 Task: Schedule a meeting with the financial advisor.
Action: Mouse moved to (50, 95)
Screenshot: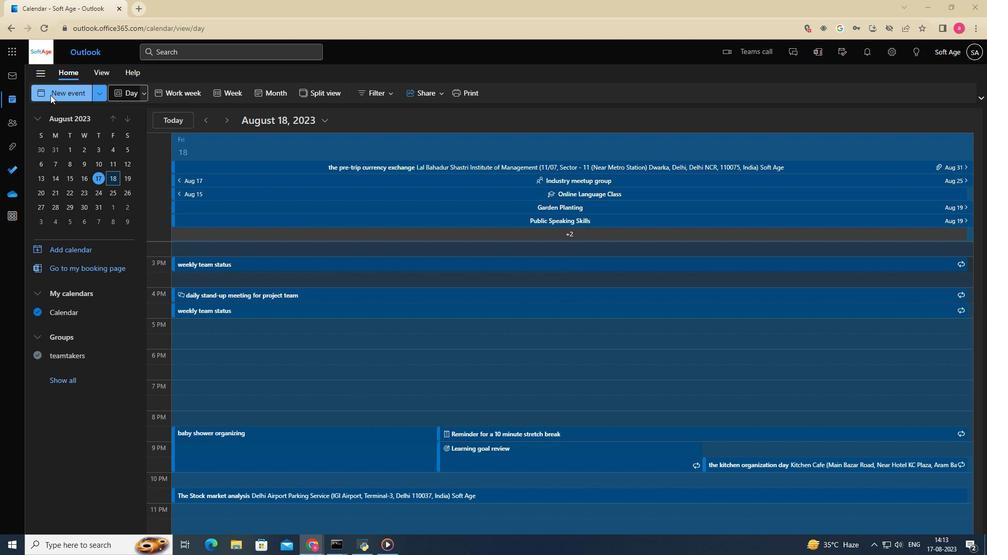 
Action: Mouse pressed left at (50, 95)
Screenshot: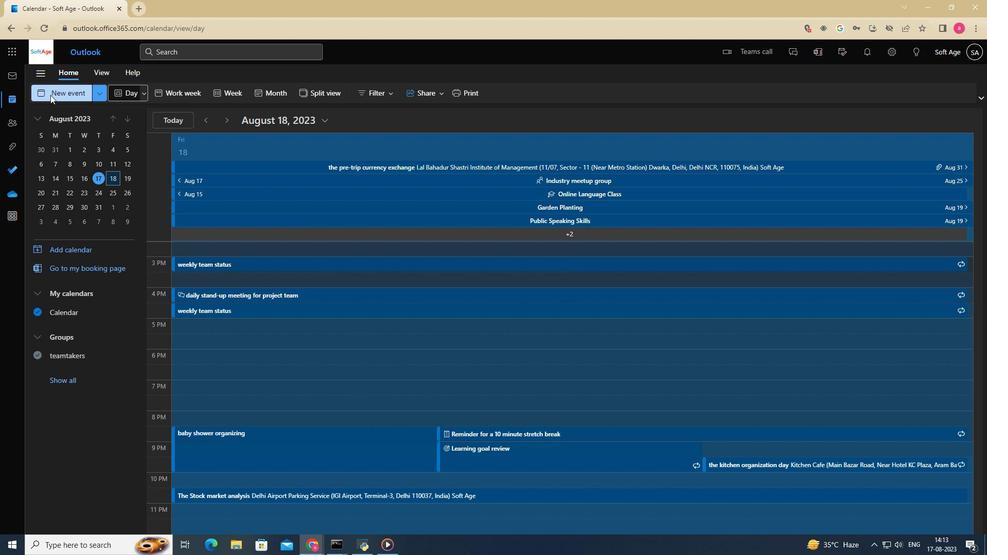 
Action: Mouse moved to (270, 160)
Screenshot: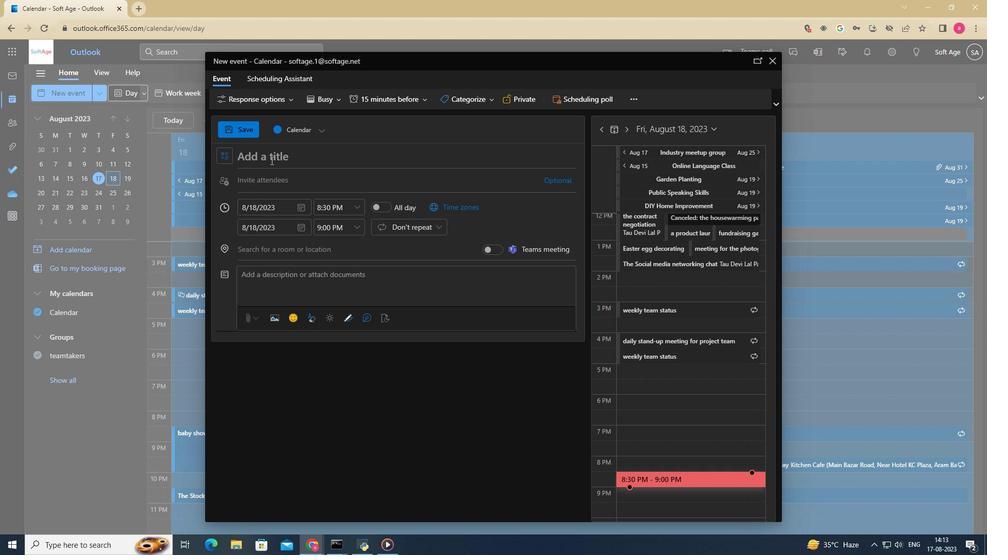 
Action: Mouse pressed left at (270, 160)
Screenshot: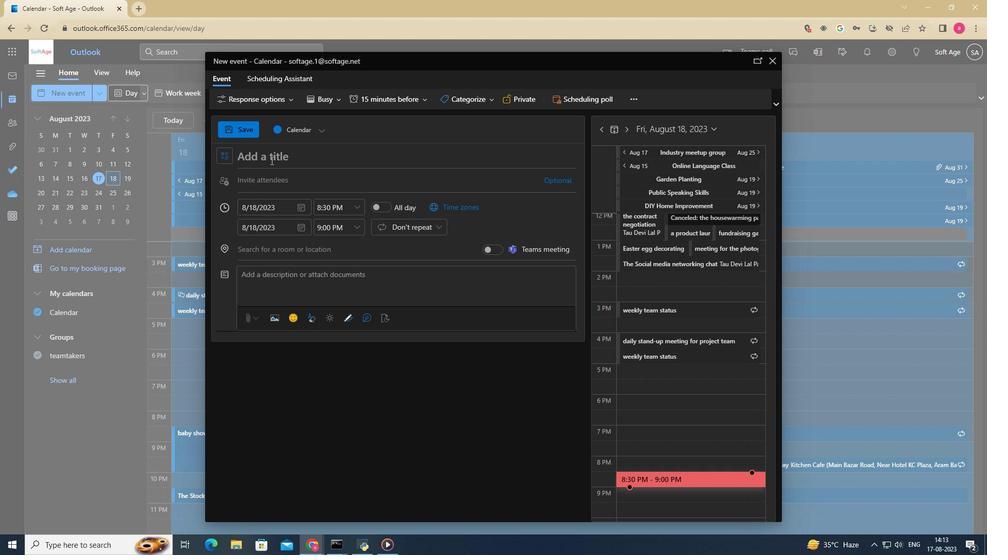 
Action: Mouse moved to (191, 137)
Screenshot: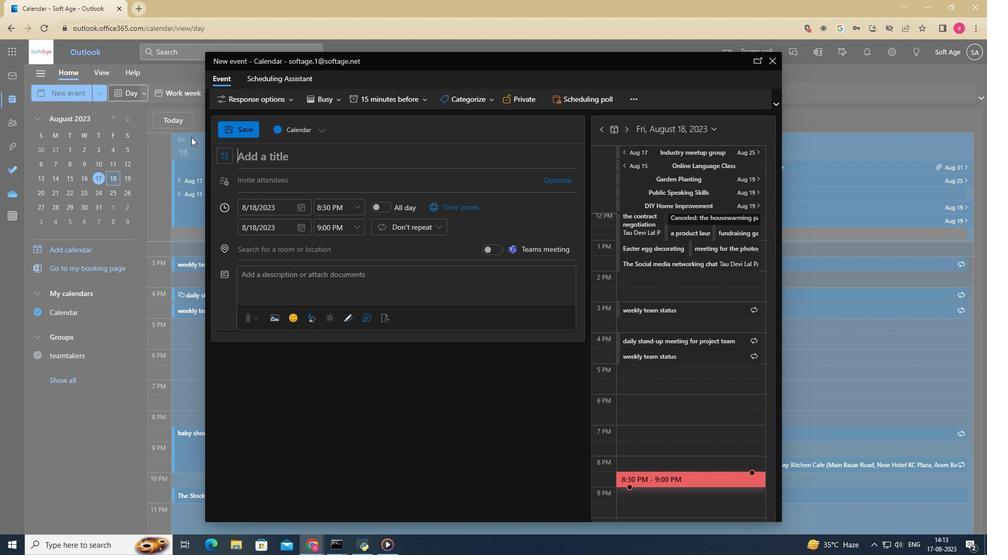 
Action: Key pressed a<Key.space>meeting<Key.space>with<Key.space>the<Key.space>financial<Key.space>advisor
Screenshot: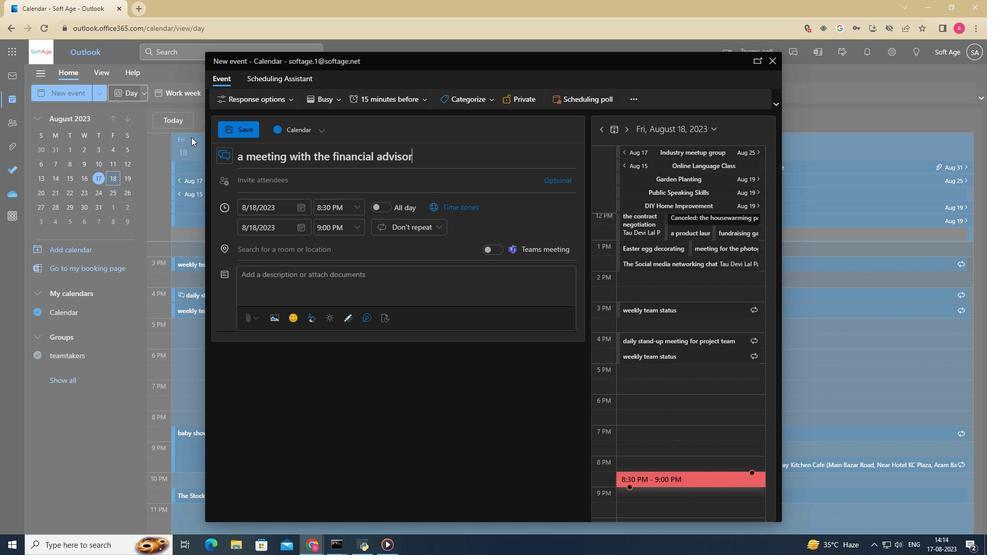 
Action: Mouse moved to (359, 97)
Screenshot: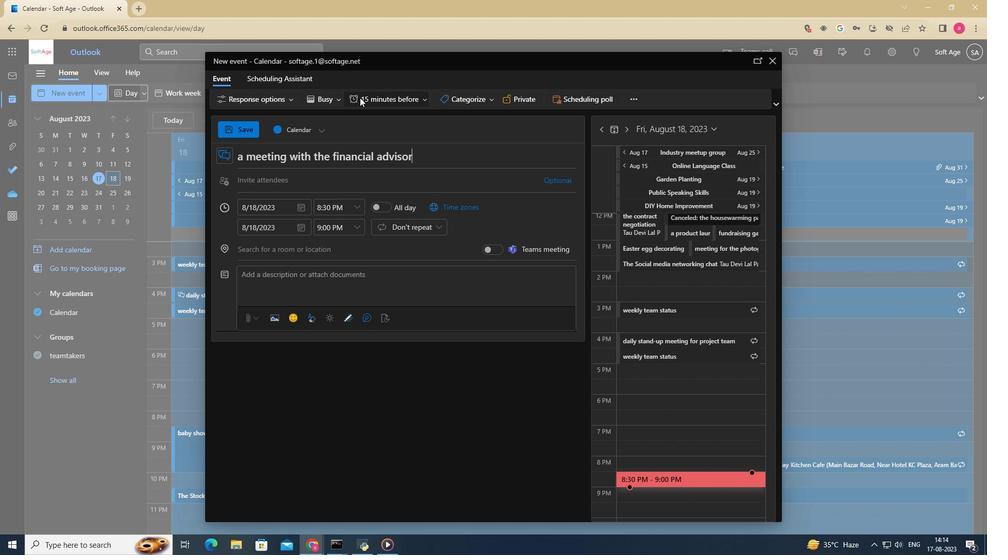 
Action: Mouse pressed left at (359, 97)
Screenshot: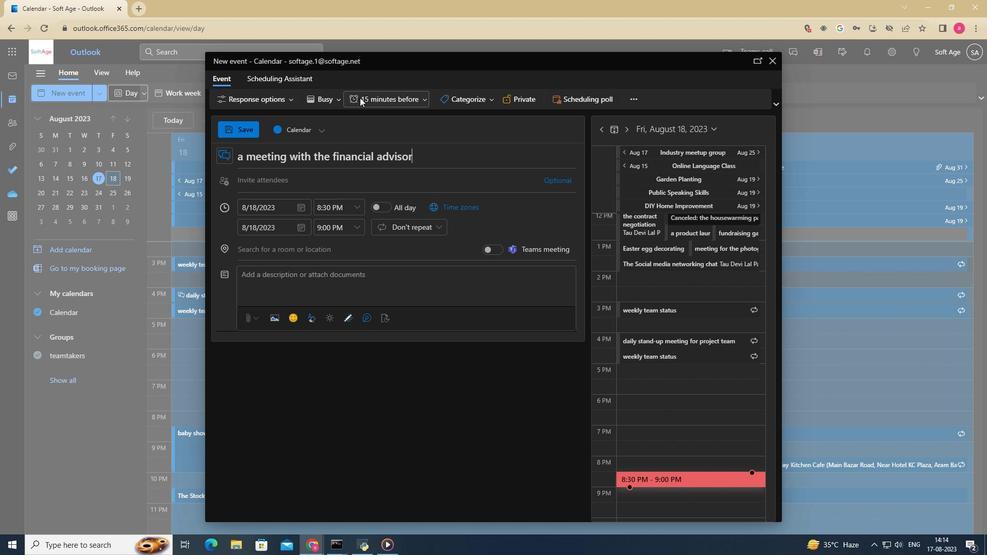 
Action: Mouse moved to (375, 156)
Screenshot: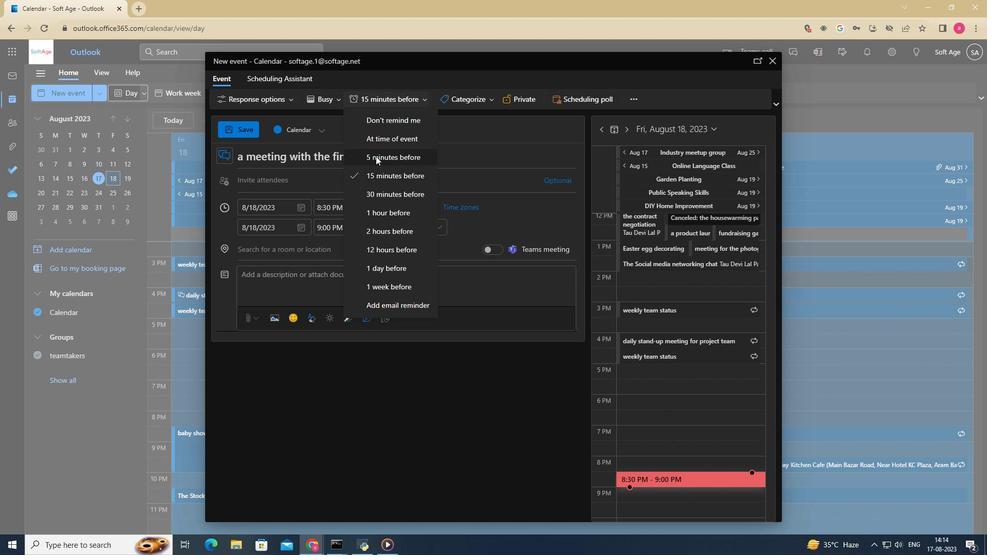 
Action: Mouse pressed left at (375, 156)
Screenshot: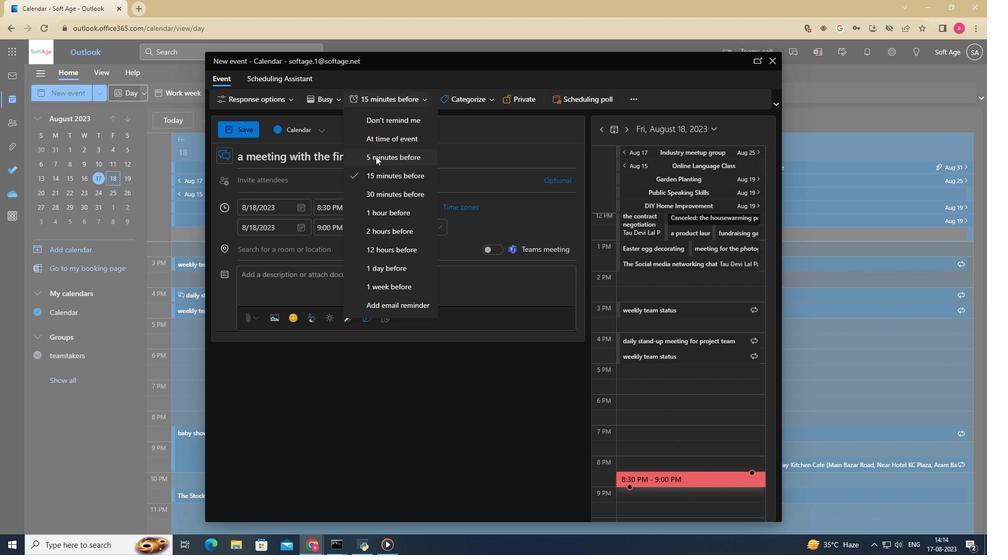 
Action: Mouse moved to (283, 174)
Screenshot: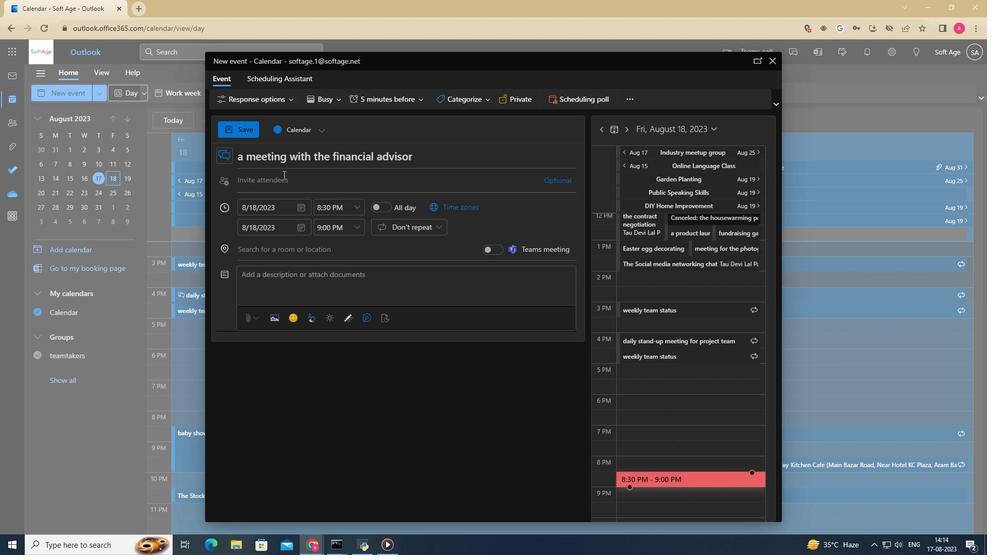 
Action: Mouse pressed left at (283, 174)
Screenshot: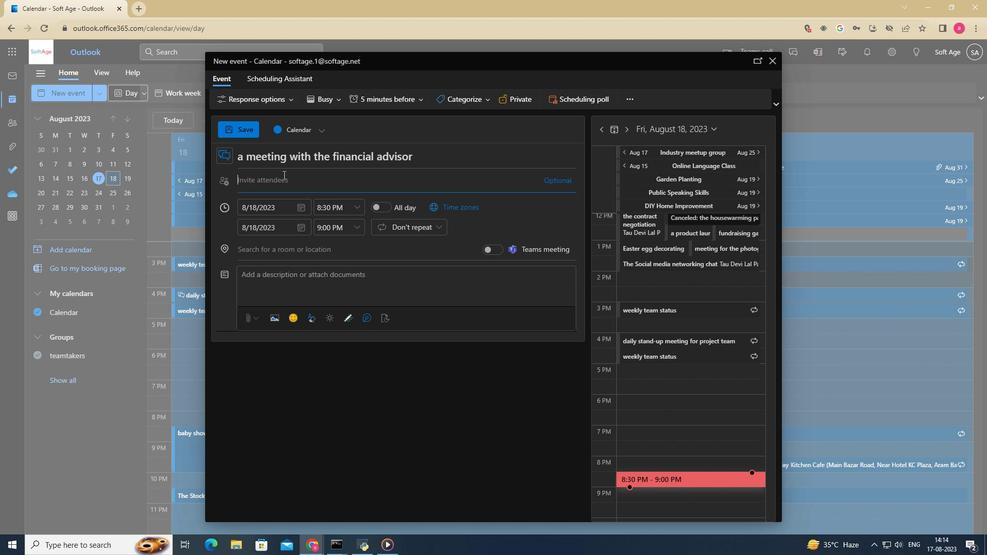 
Action: Mouse moved to (278, 244)
Screenshot: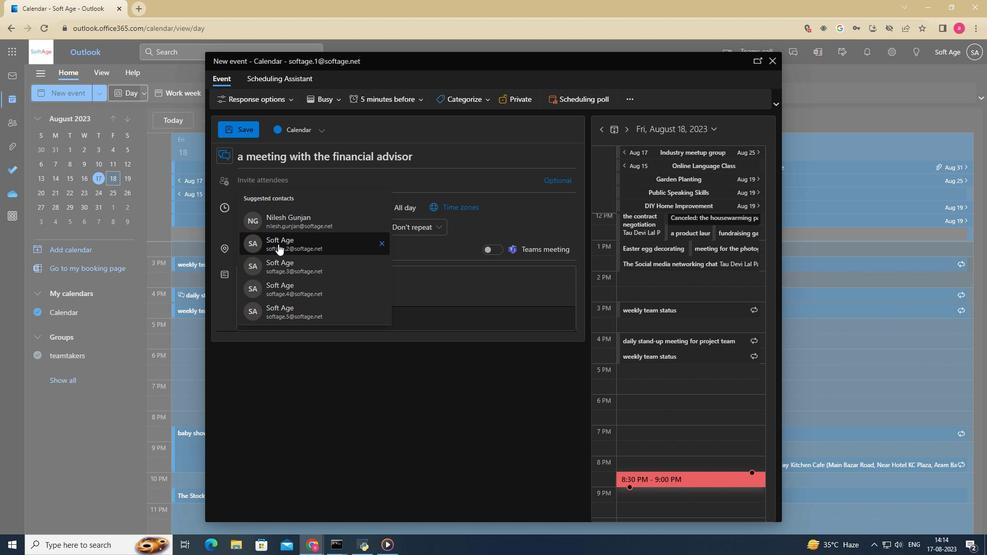 
Action: Mouse pressed left at (278, 244)
Screenshot: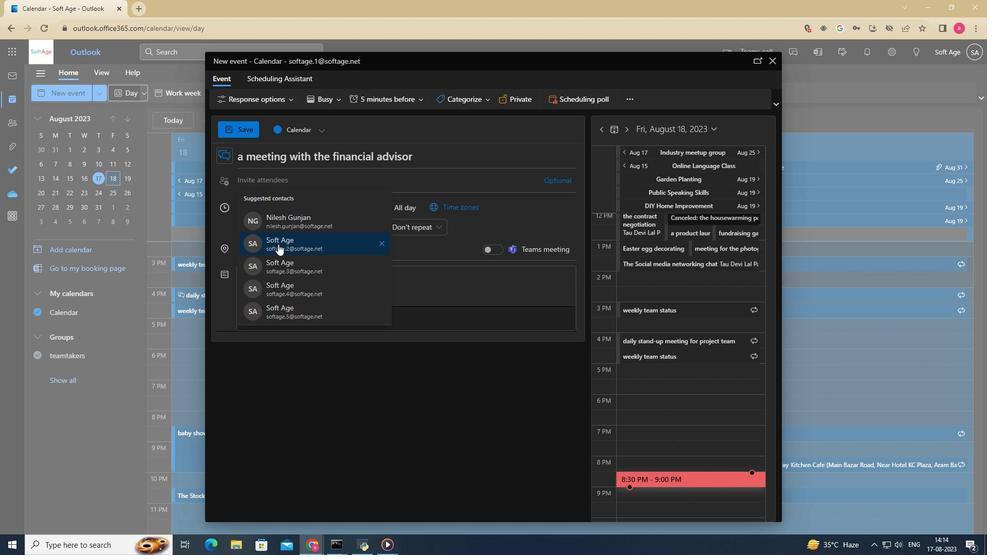 
Action: Mouse moved to (308, 246)
Screenshot: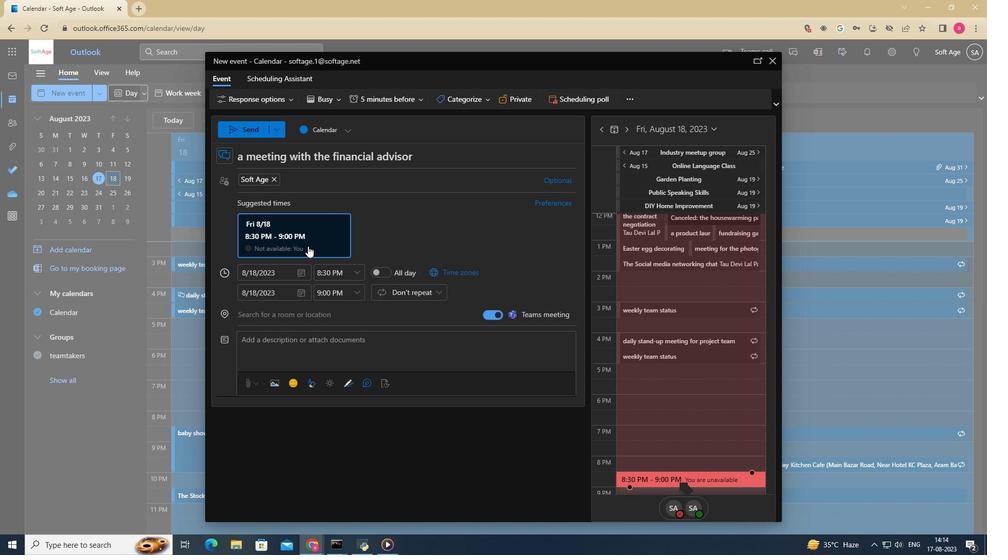 
Action: Mouse pressed left at (308, 246)
Screenshot: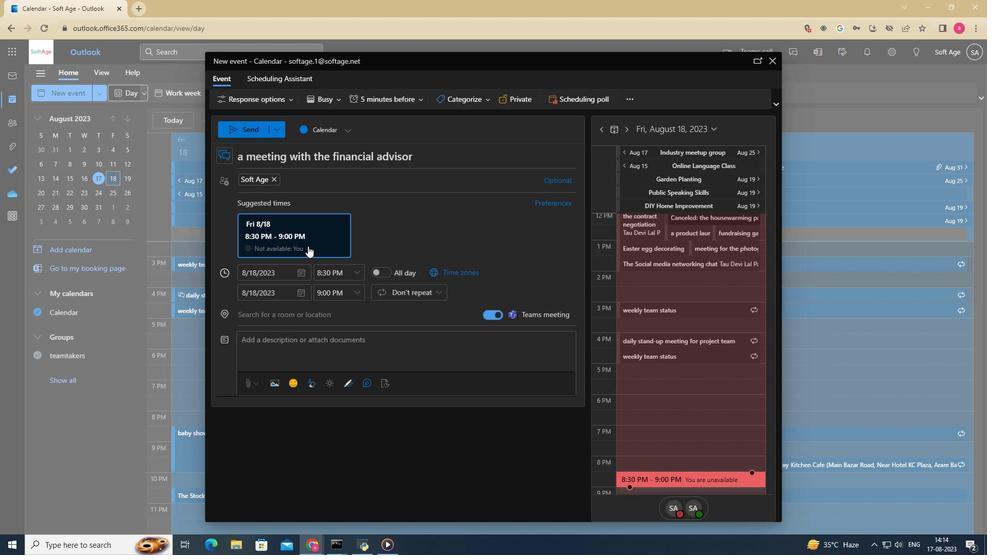 
Action: Mouse moved to (401, 292)
Screenshot: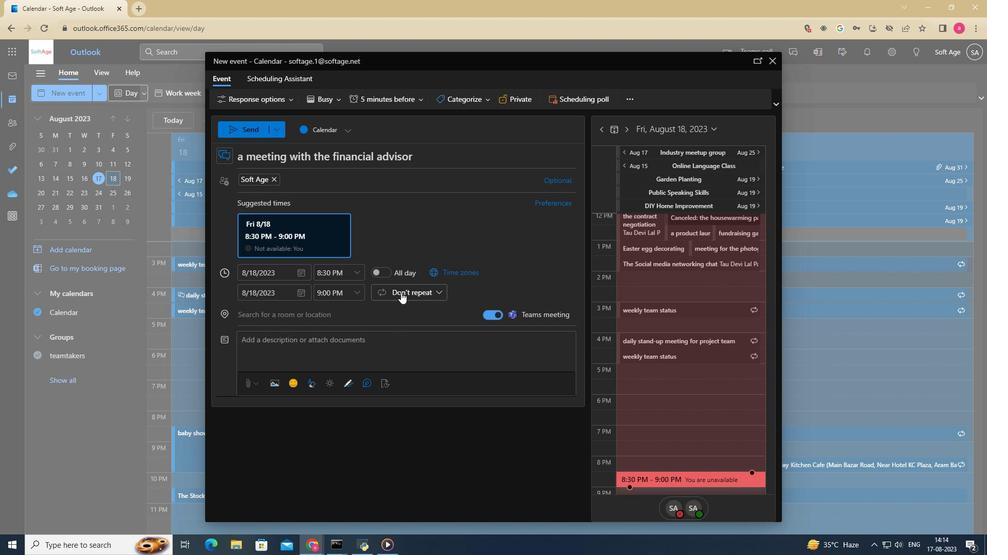 
Action: Mouse pressed left at (401, 292)
Screenshot: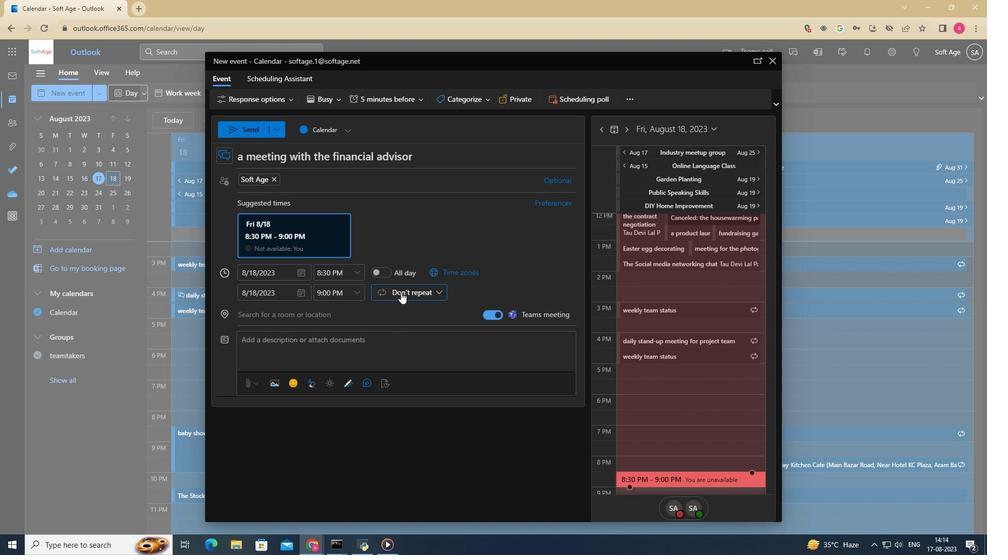 
Action: Mouse moved to (412, 403)
Screenshot: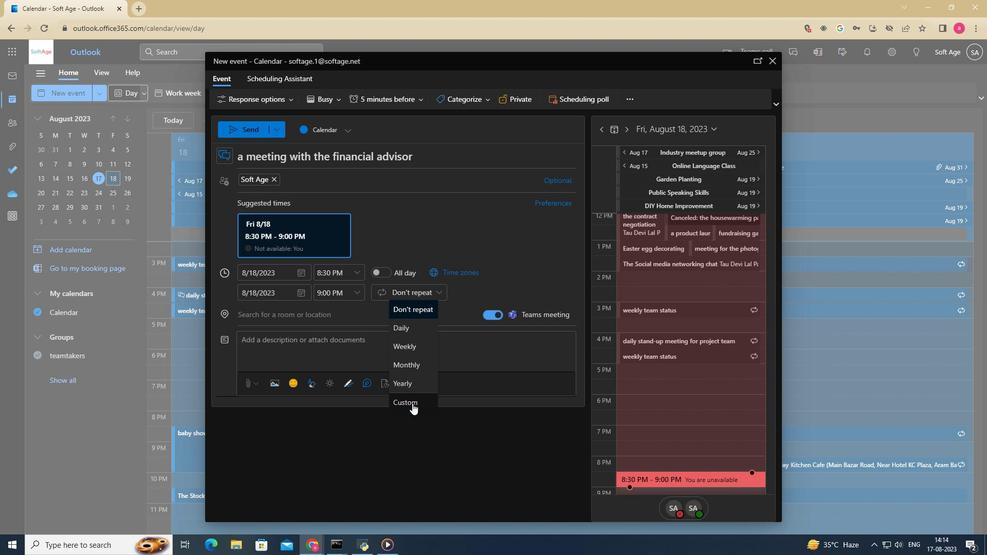 
Action: Mouse pressed left at (412, 403)
Screenshot: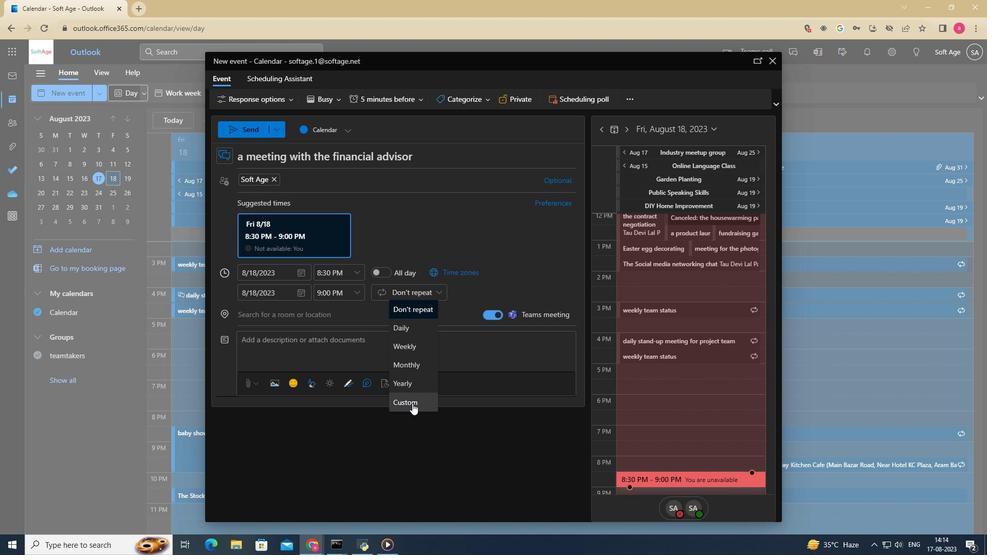 
Action: Mouse moved to (436, 303)
Screenshot: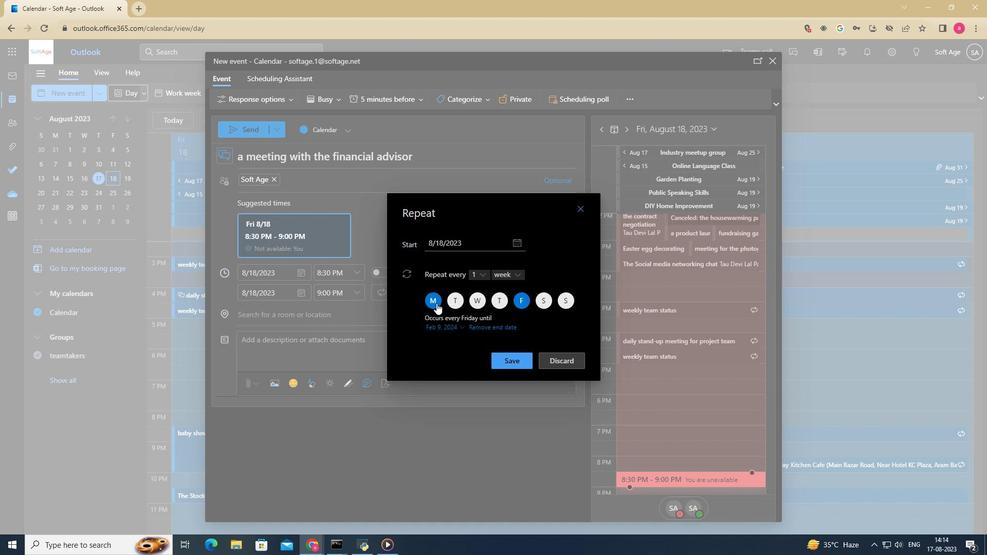 
Action: Mouse pressed left at (436, 303)
Screenshot: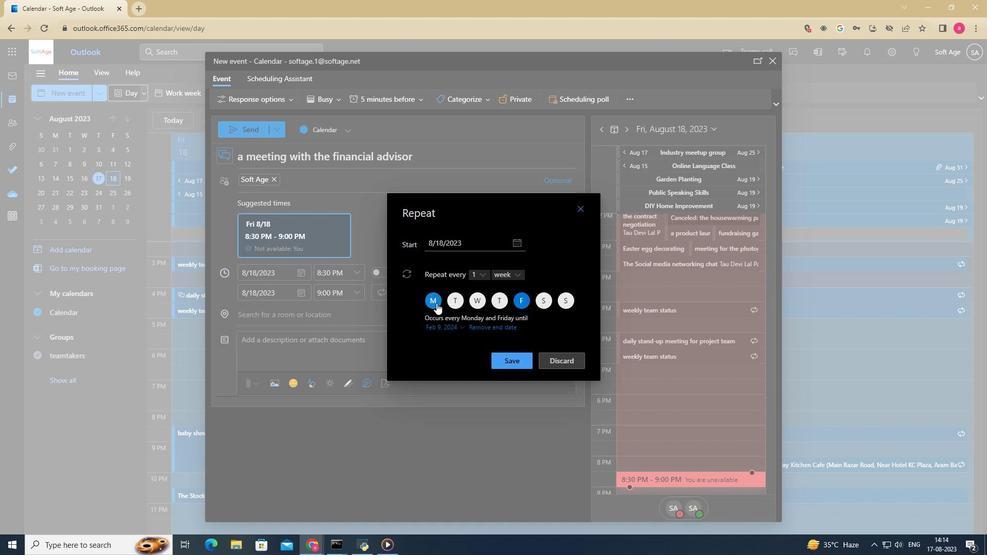 
Action: Mouse moved to (448, 299)
Screenshot: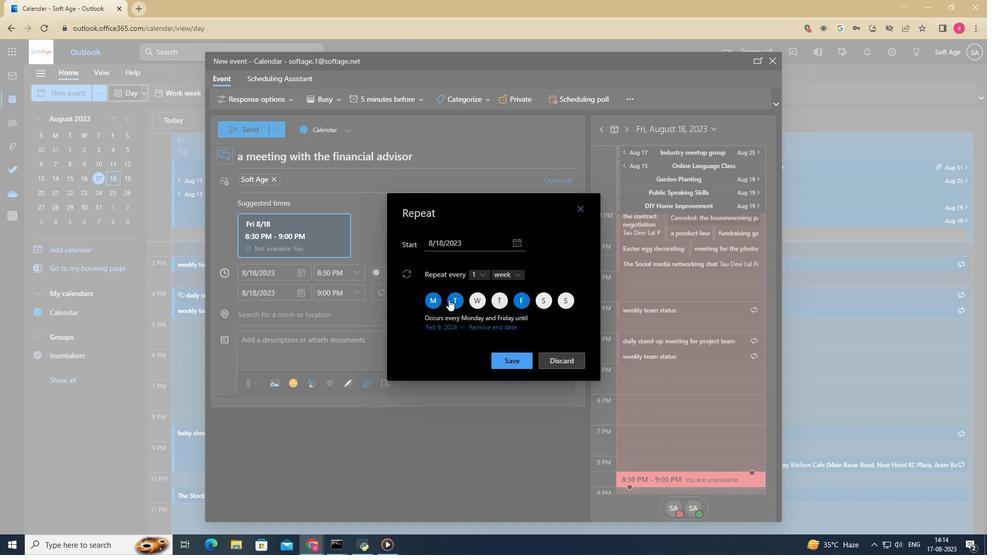 
Action: Mouse pressed left at (448, 299)
Screenshot: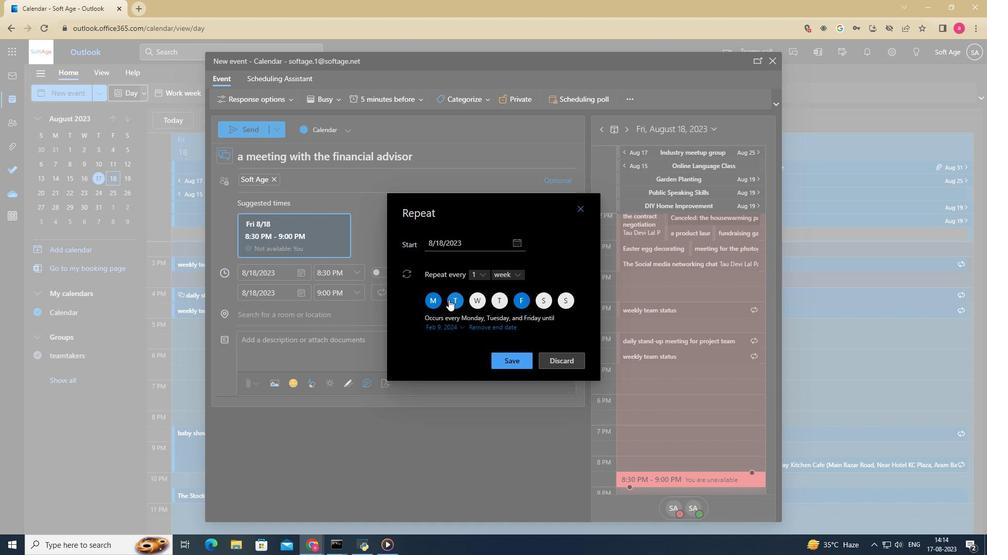 
Action: Mouse moved to (522, 298)
Screenshot: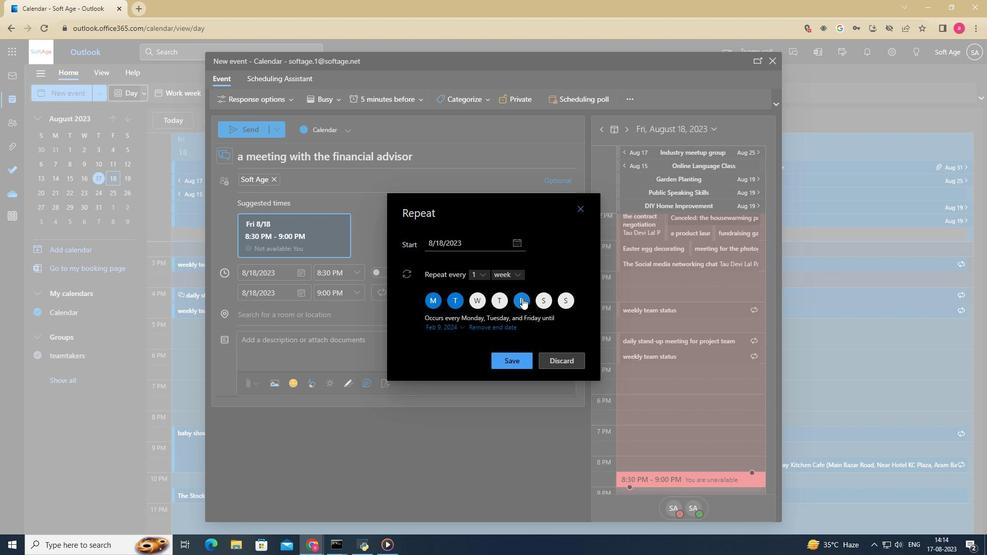 
Action: Mouse pressed left at (522, 298)
Screenshot: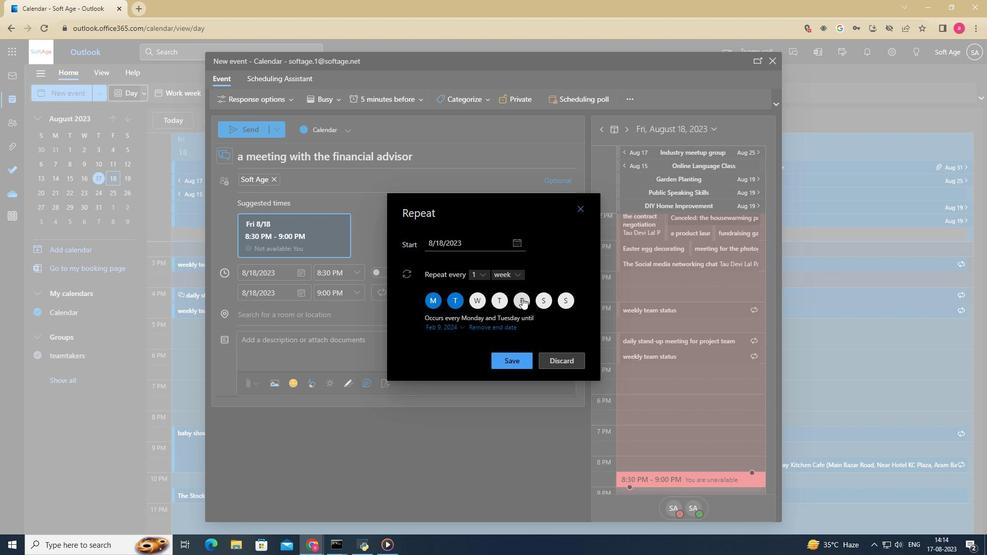 
Action: Mouse moved to (515, 354)
Screenshot: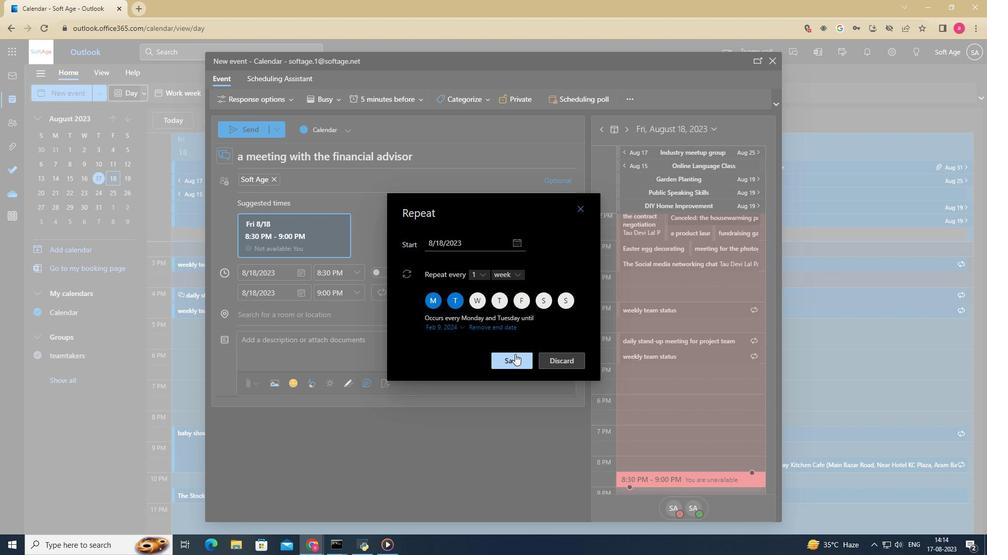 
Action: Mouse pressed left at (515, 354)
Screenshot: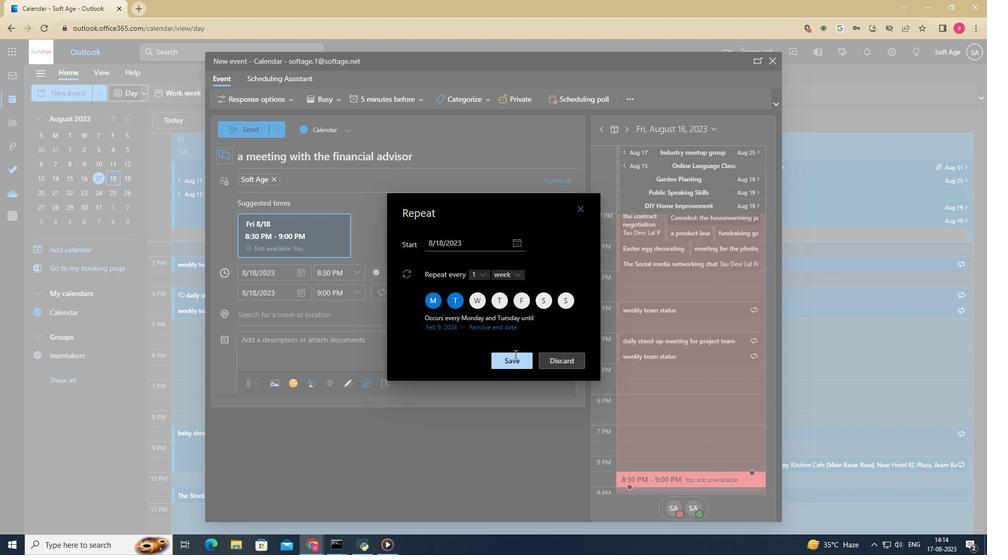 
Action: Mouse moved to (260, 327)
Screenshot: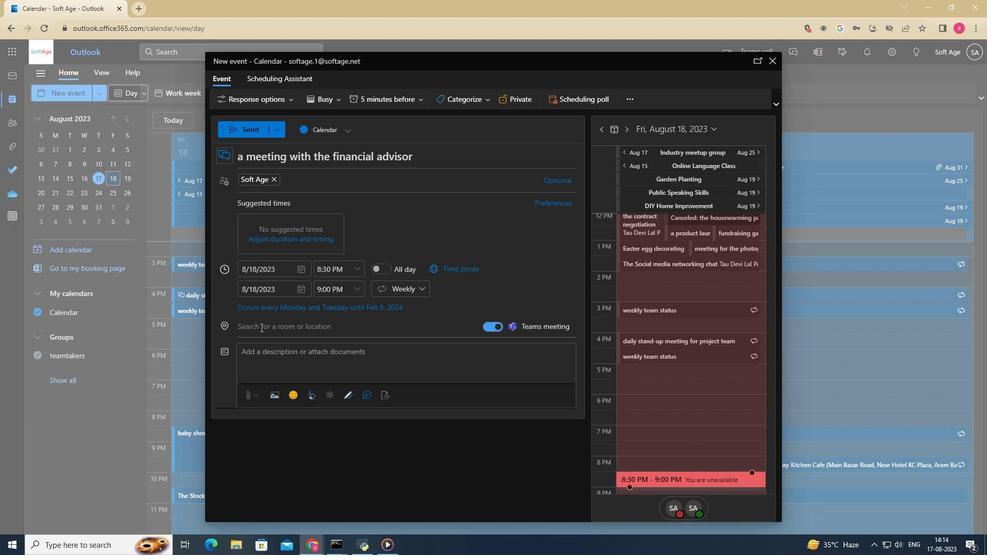 
Action: Mouse pressed left at (260, 327)
Screenshot: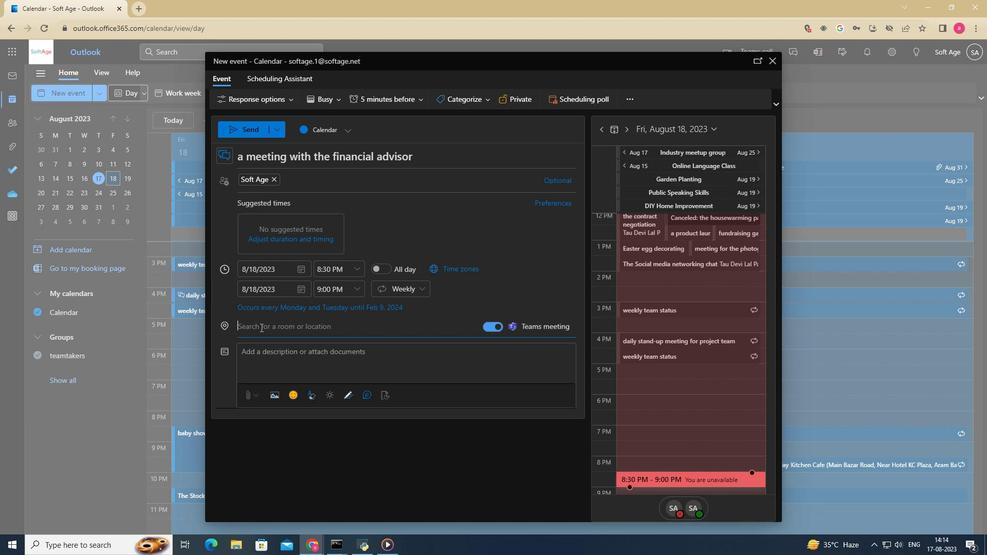 
Action: Key pressed finan
Screenshot: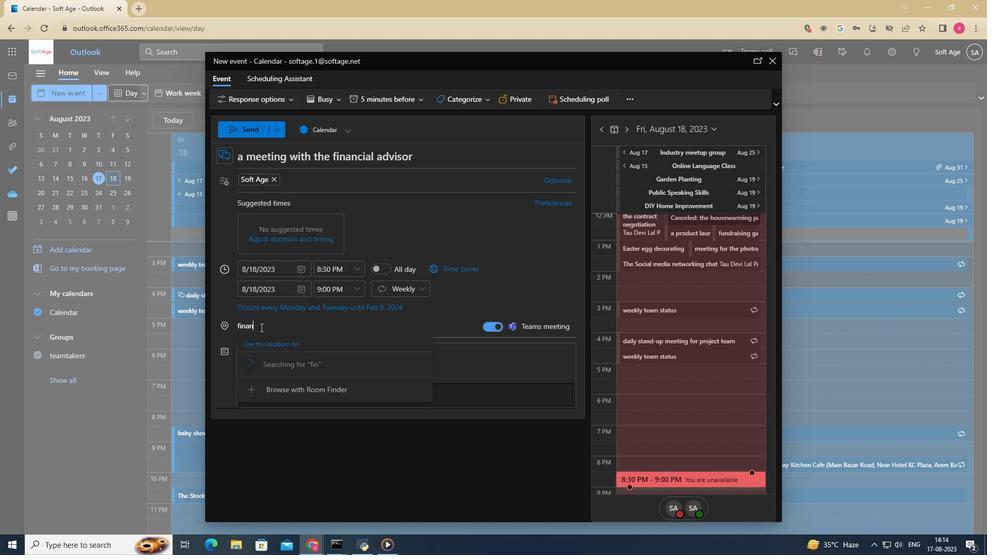 
Action: Mouse moved to (306, 387)
Screenshot: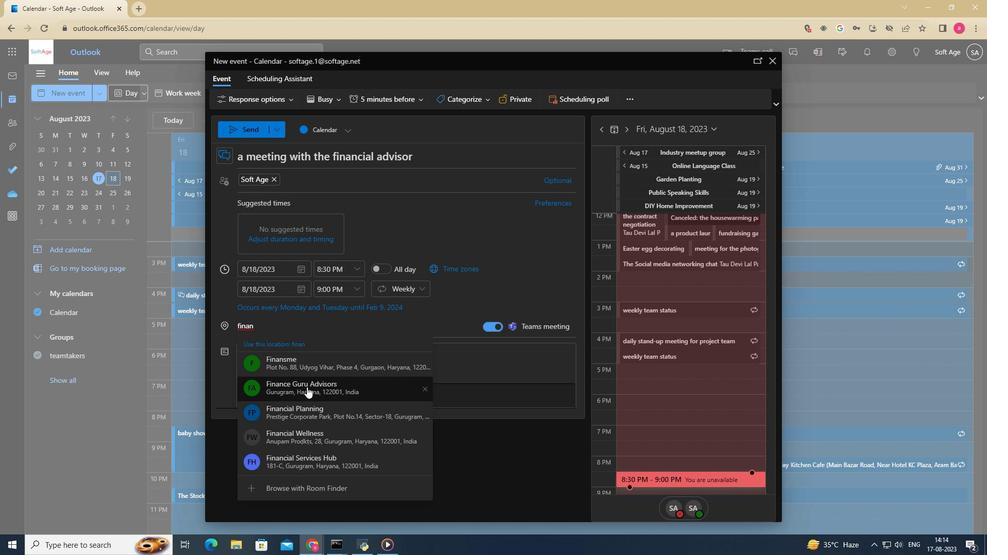 
Action: Mouse pressed left at (306, 387)
Screenshot: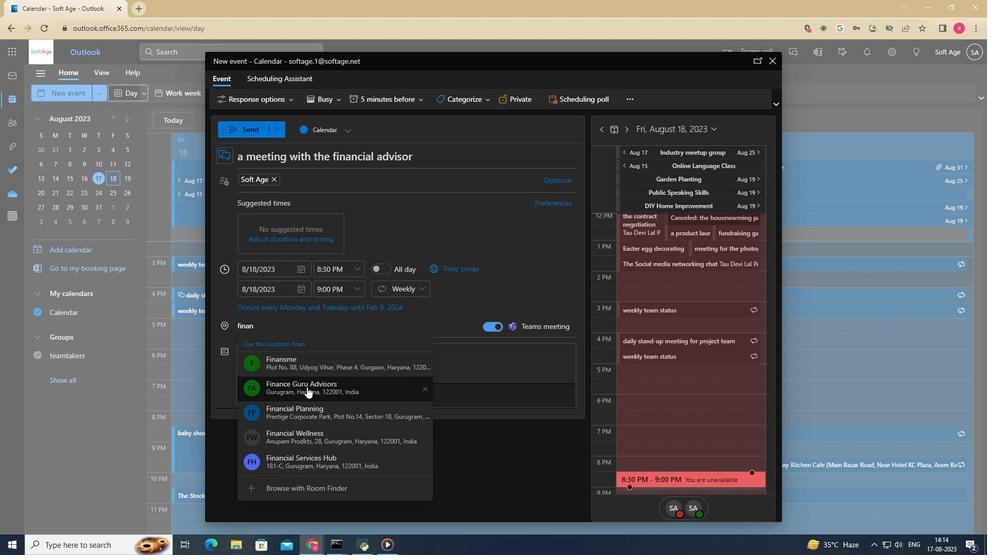 
Action: Mouse moved to (286, 349)
Screenshot: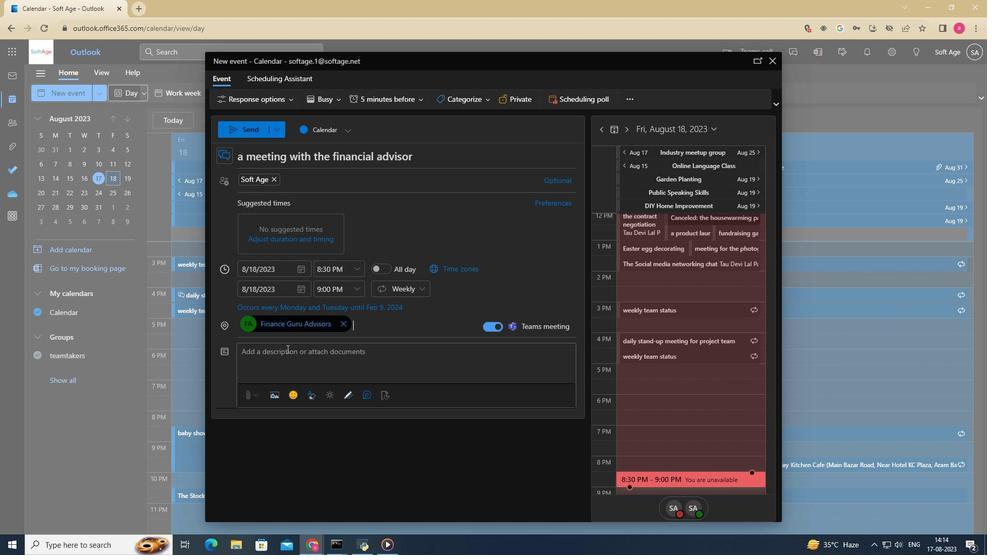 
Action: Mouse pressed left at (286, 349)
Screenshot: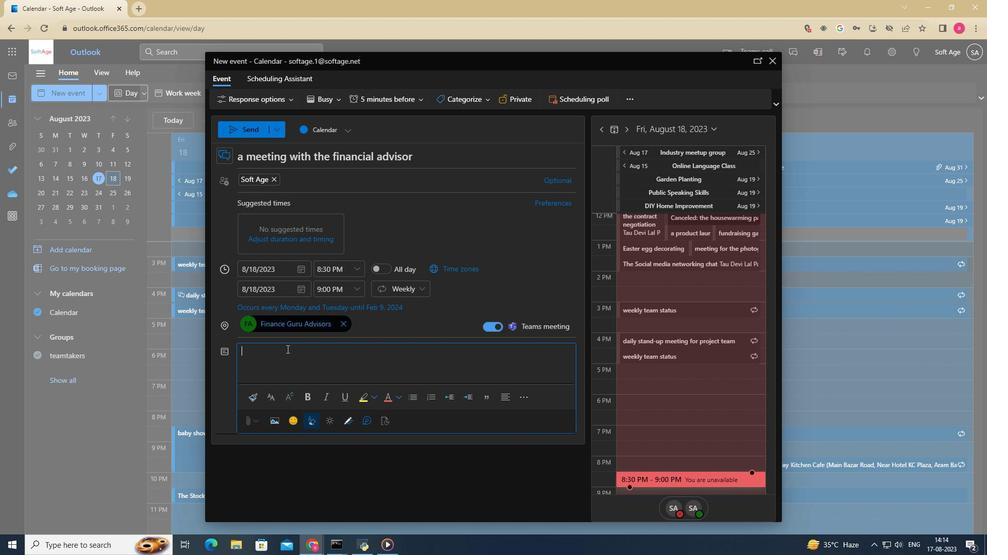 
Action: Key pressed he<Key.space>air<Key.space>in<Key.space>tasrefy<Key.backspace>ully<Key.space>decorated<Key.space>office<Key.space>is<Key.space>imbued<Key.space>with<Key.space>a<Key.space>sense<Key.space>of<Key.space>professionalism<Key.space>and<Key.space>anticipation<Key.space>as<Key.space>you<Key.space>step<Key.space>into<Key.space>the<Key.space>meeting<Key.space>with<Key.space>your<Key.space>financial<Key.space>advisor.<Key.space><Key.shift><Key.shift>The<Key.space>room<Key.space>is<Key.space>adorned<Key.space>light<Key.space>filters<Key.space>through<Key.space>large<Key.space>windows,<Key.space>creating<Key.space>a<Key.space>comfortable<Key.space>atmosphere<Key.space>that<Key.space>puts<Key.space>you<Key.space>at<Key.space>ease.
Screenshot: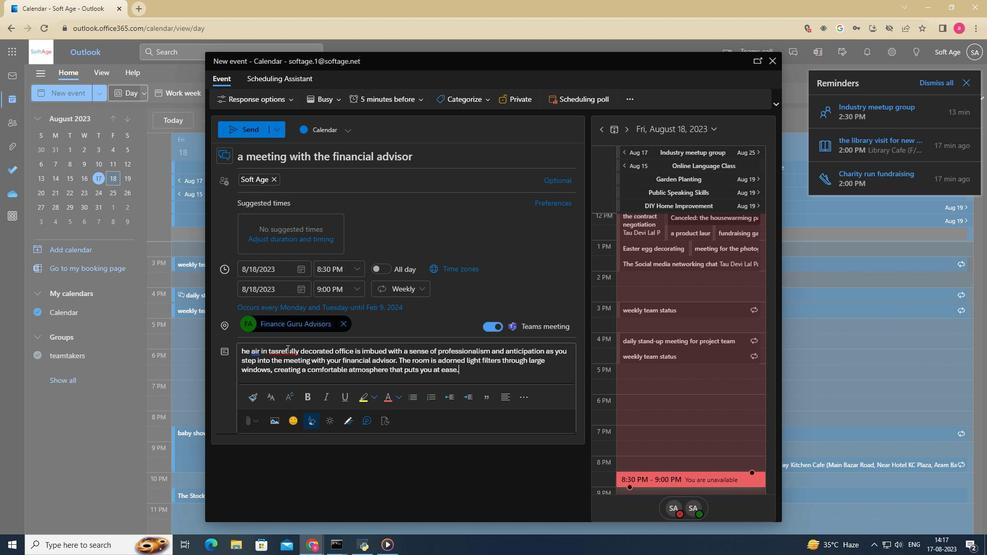 
Action: Mouse moved to (263, 354)
Screenshot: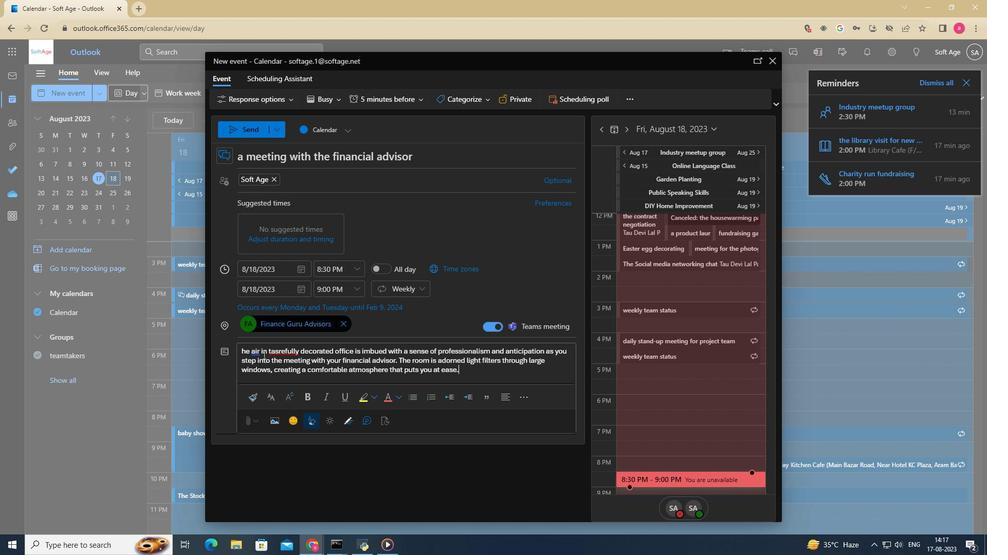 
Action: Mouse pressed left at (263, 354)
Screenshot: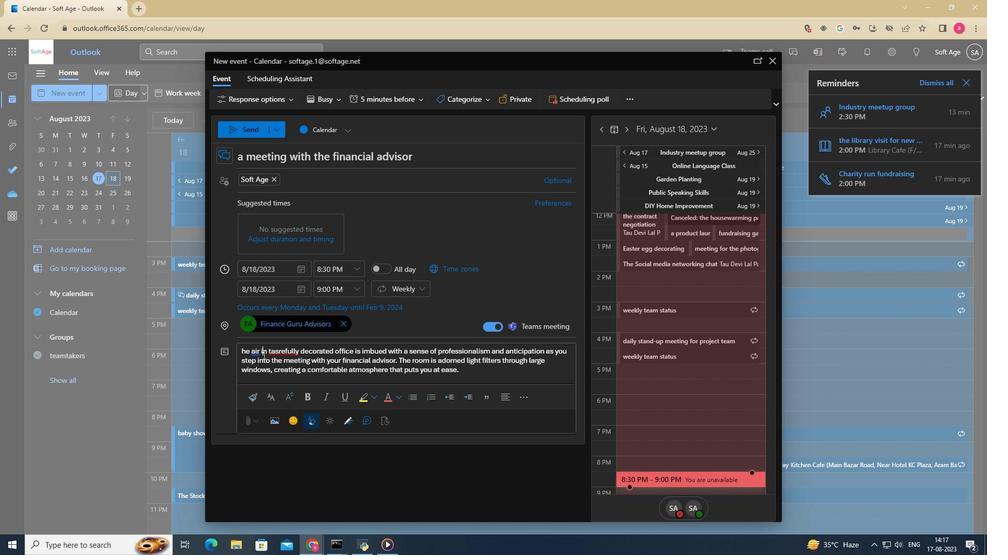 
Action: Mouse pressed left at (263, 354)
Screenshot: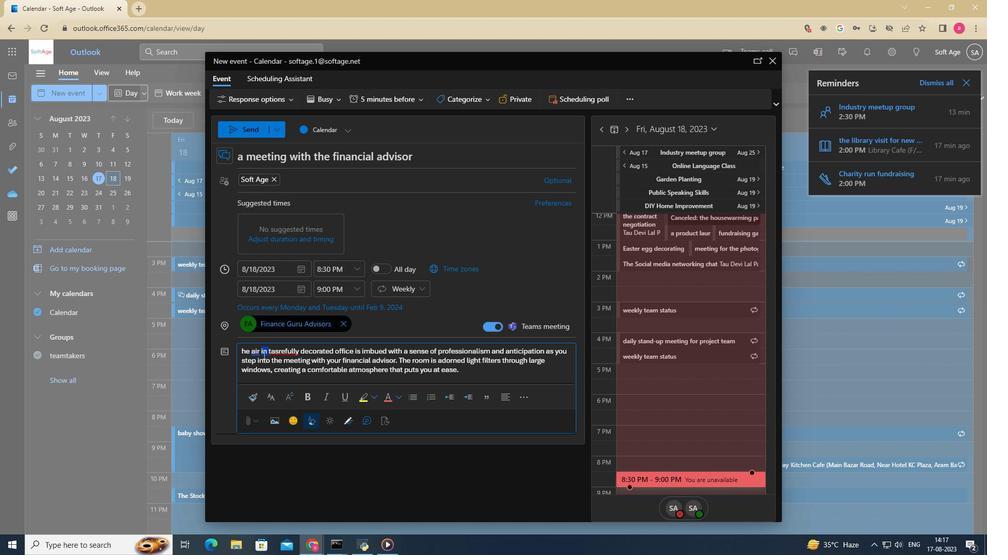 
Action: Mouse pressed left at (263, 354)
Screenshot: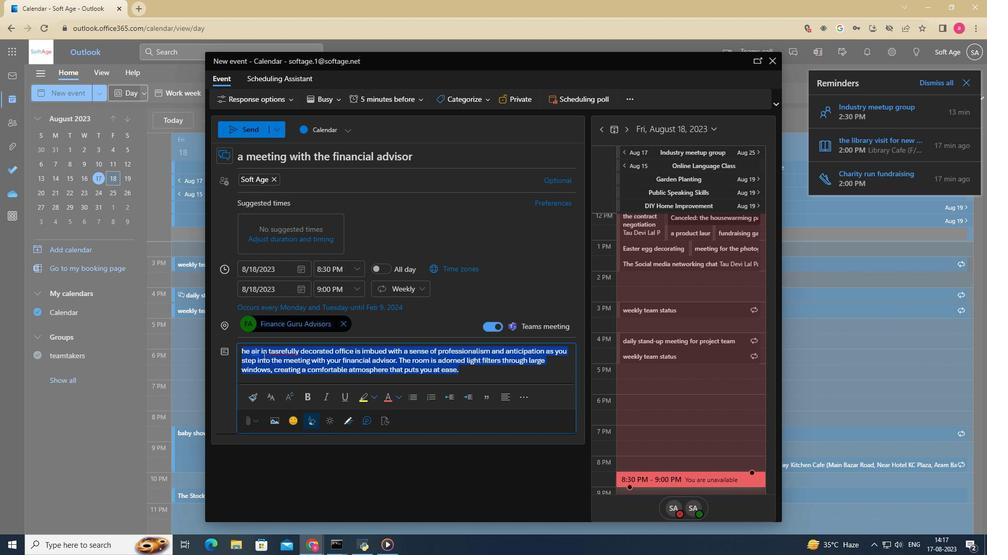 
Action: Mouse moved to (274, 394)
Screenshot: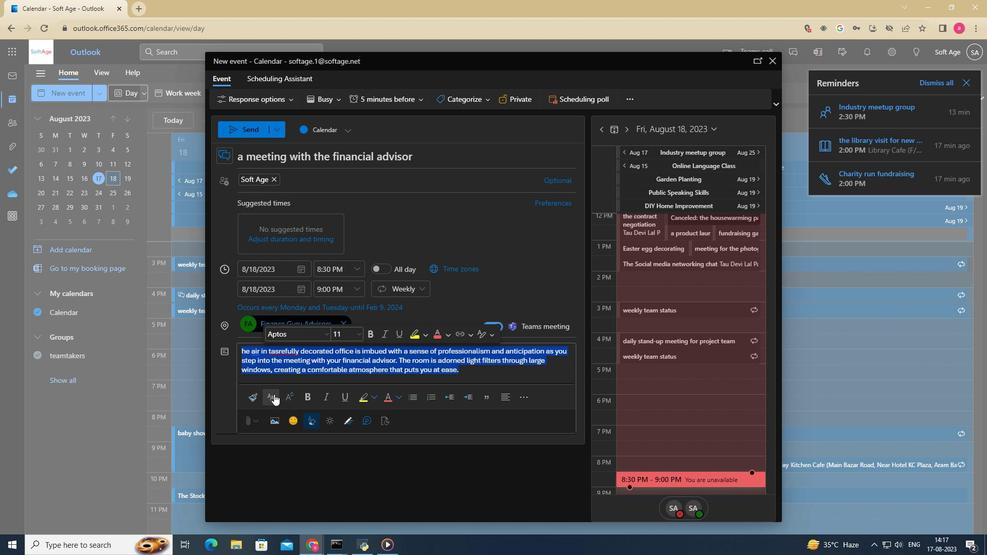 
Action: Mouse pressed left at (274, 394)
Screenshot: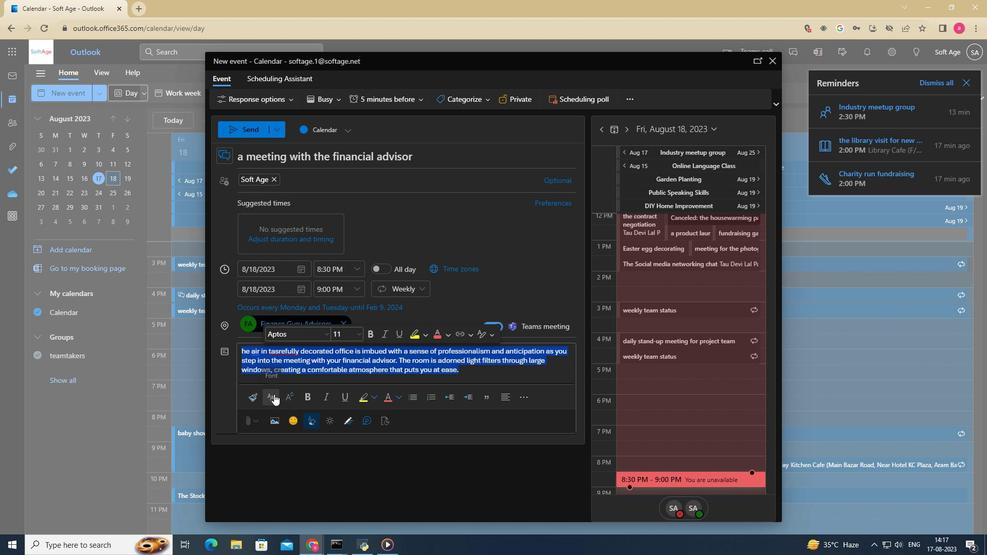
Action: Mouse moved to (304, 312)
Screenshot: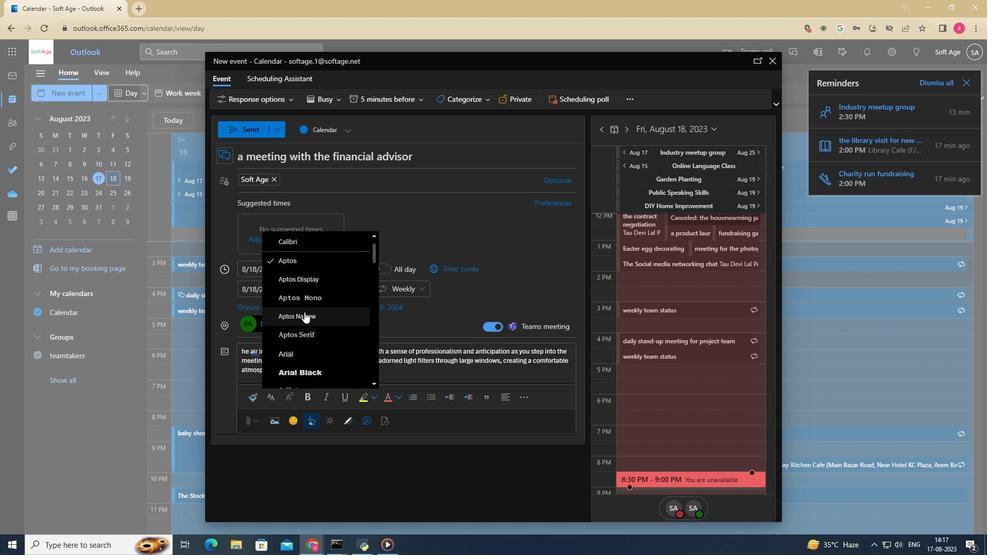 
Action: Mouse scrolled (304, 311) with delta (0, 0)
Screenshot: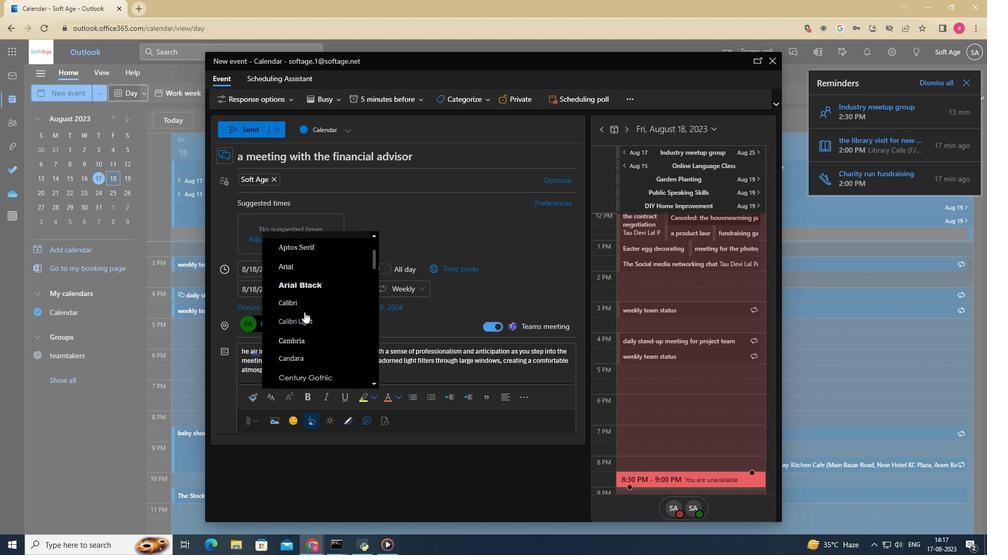 
Action: Mouse scrolled (304, 311) with delta (0, 0)
Screenshot: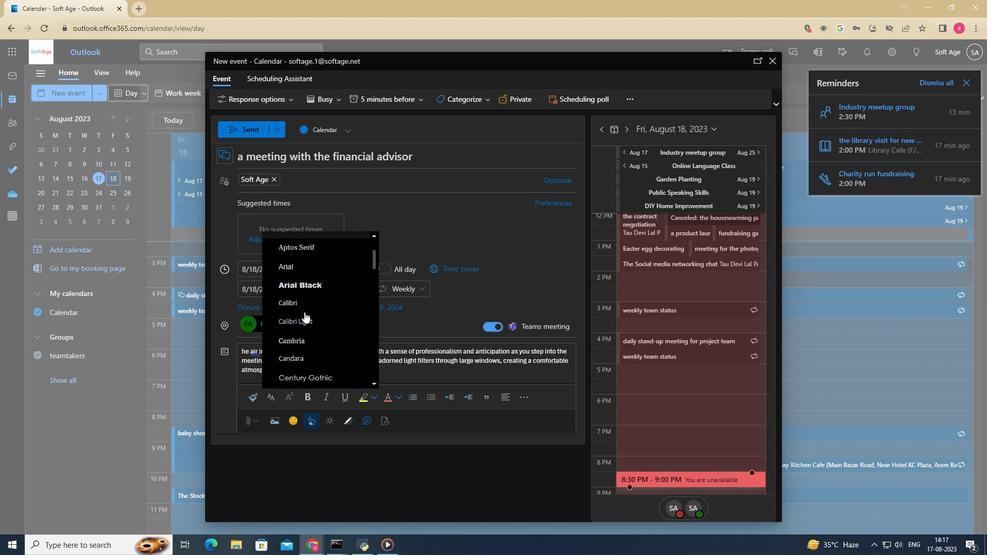 
Action: Mouse scrolled (304, 311) with delta (0, 0)
Screenshot: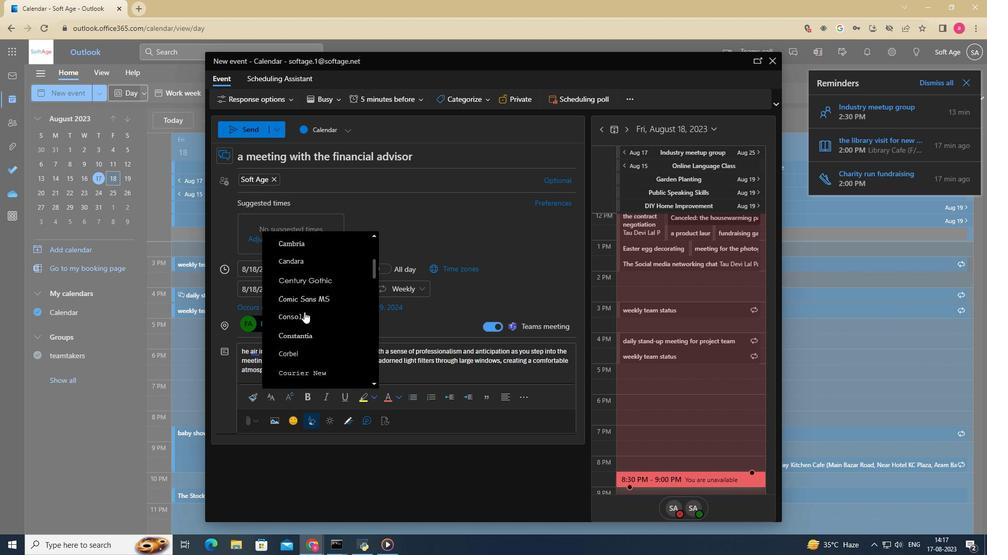 
Action: Mouse scrolled (304, 311) with delta (0, 0)
Screenshot: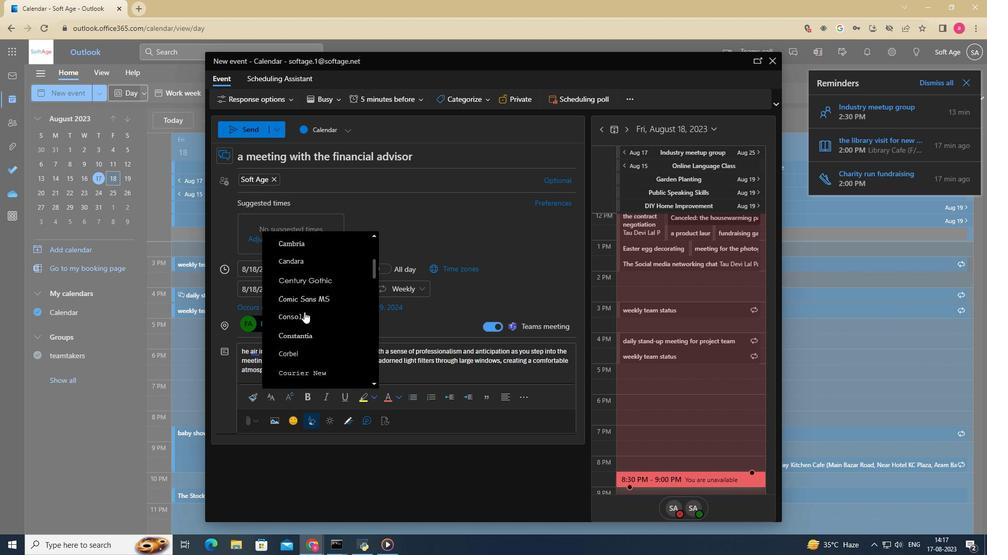 
Action: Mouse moved to (305, 311)
Screenshot: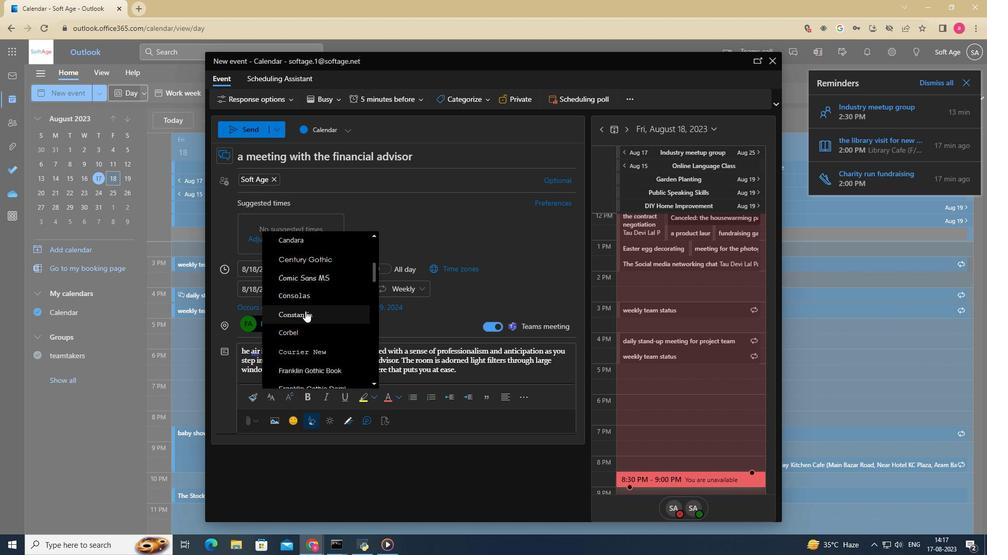 
Action: Mouse scrolled (305, 310) with delta (0, 0)
Screenshot: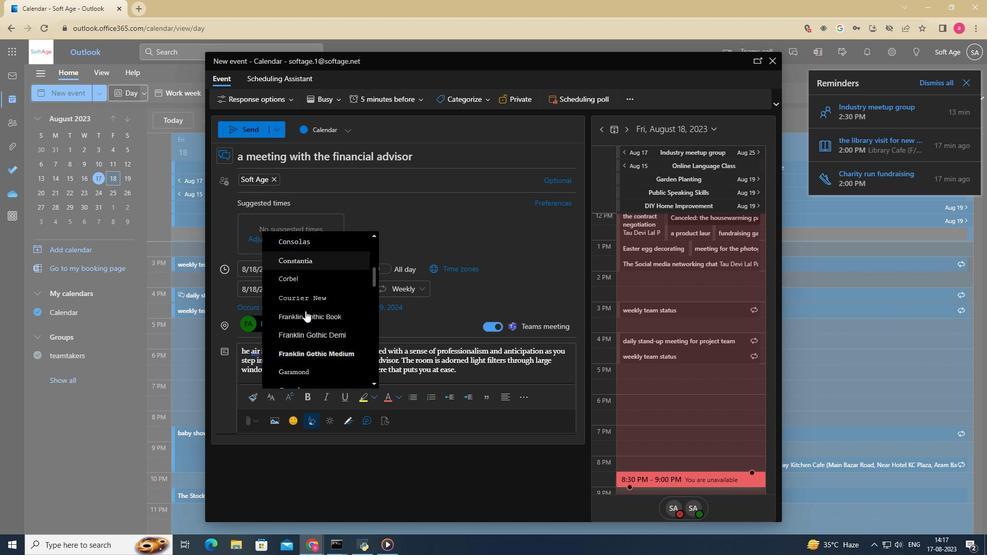 
Action: Mouse scrolled (305, 310) with delta (0, 0)
Screenshot: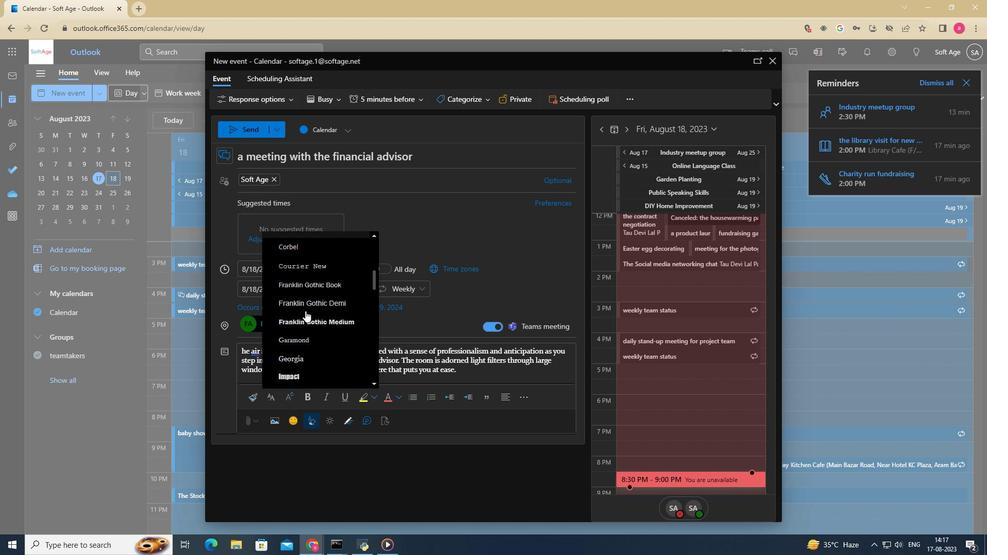 
Action: Mouse moved to (300, 291)
Screenshot: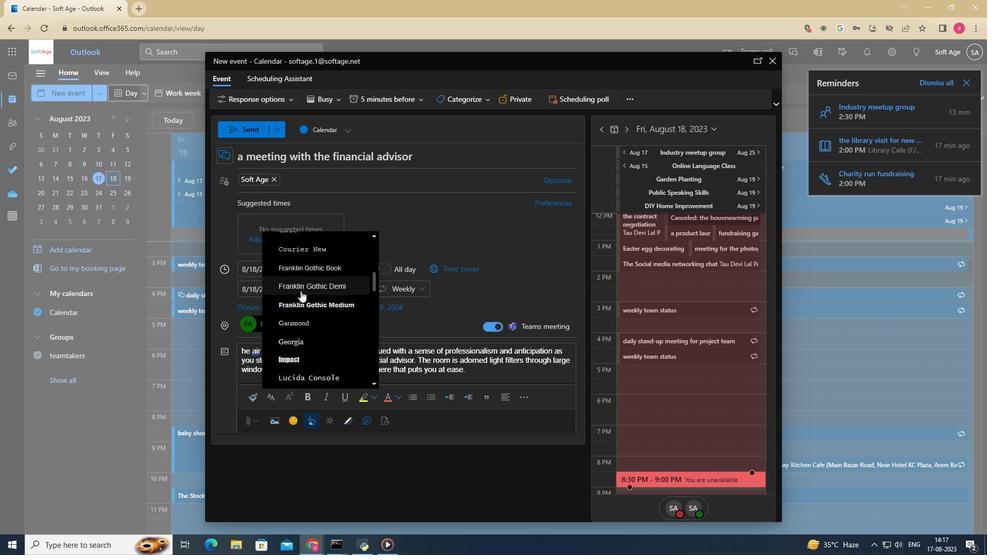 
Action: Mouse pressed left at (300, 291)
Screenshot: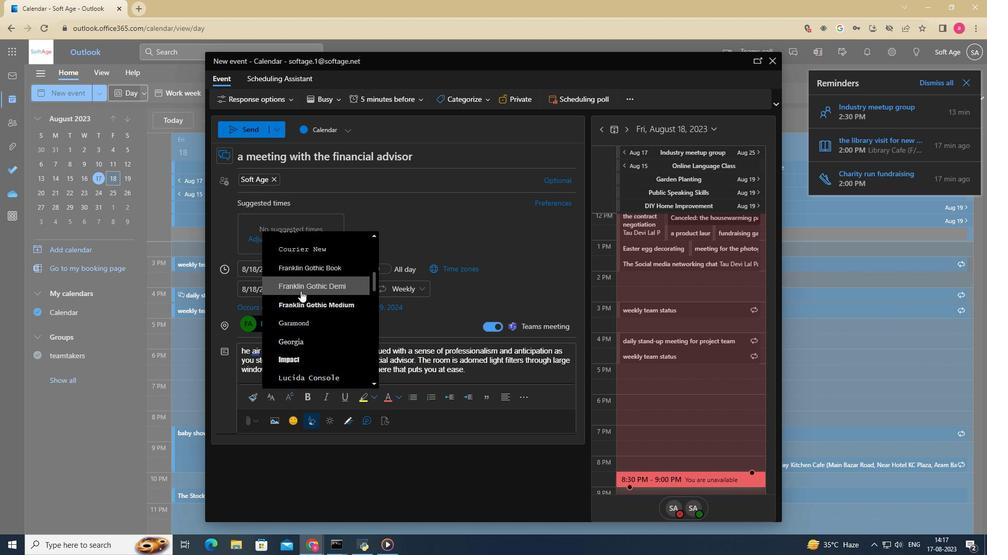 
Action: Mouse moved to (311, 398)
Screenshot: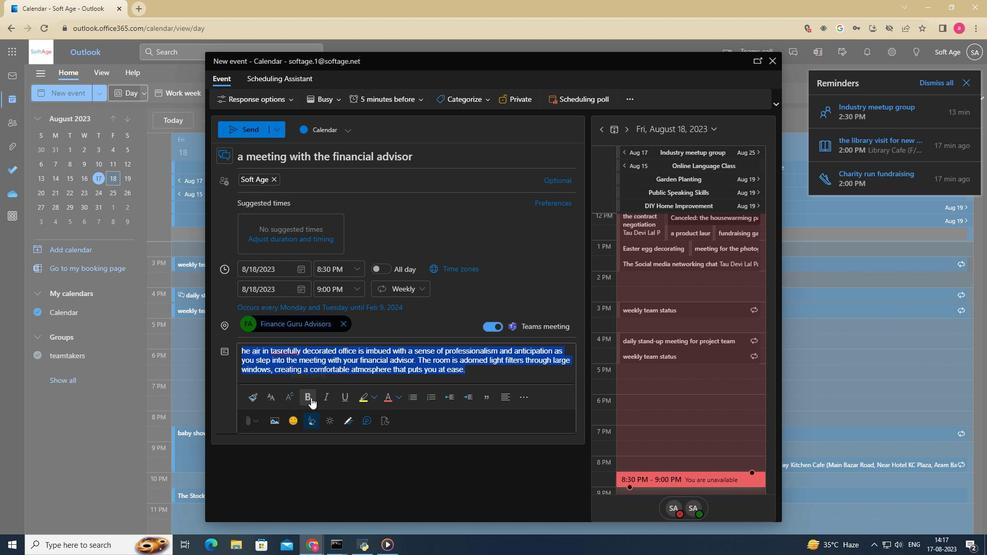 
Action: Mouse pressed left at (311, 398)
Screenshot: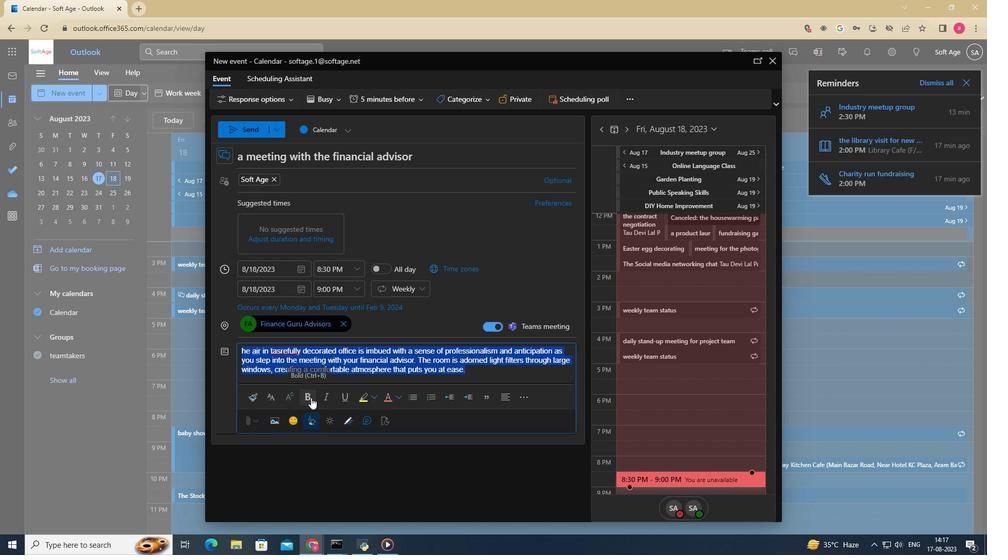 
Action: Mouse moved to (320, 398)
Screenshot: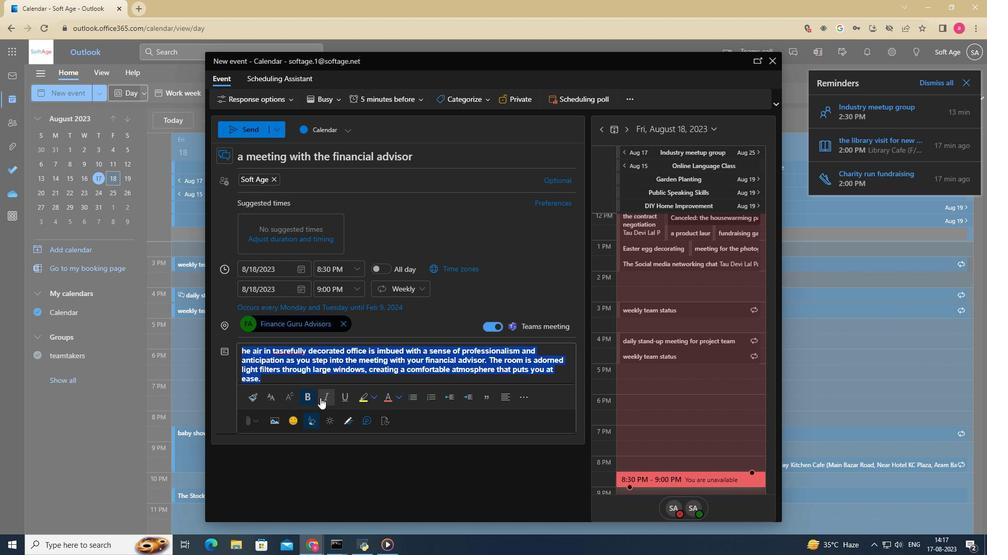 
Action: Mouse pressed left at (320, 398)
Screenshot: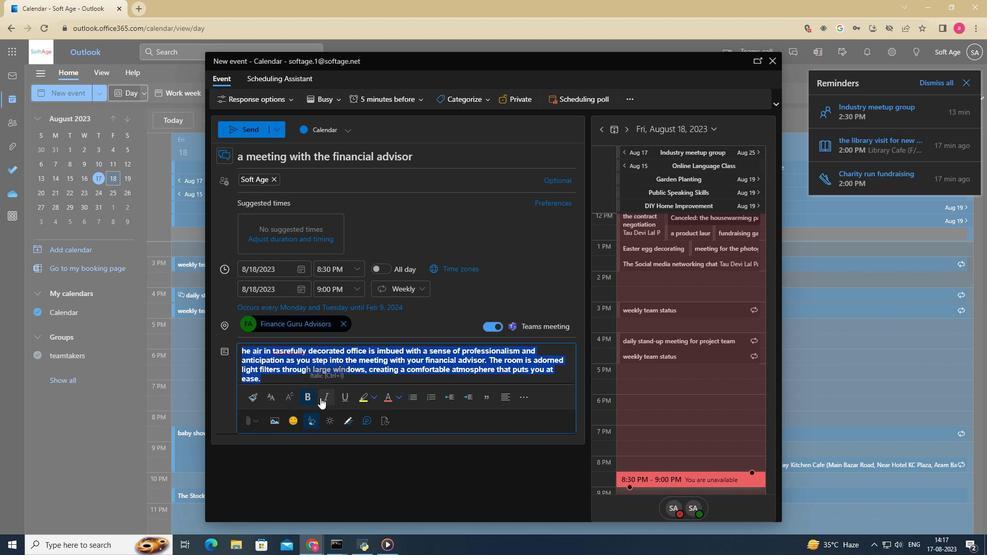 
Action: Mouse moved to (345, 394)
Screenshot: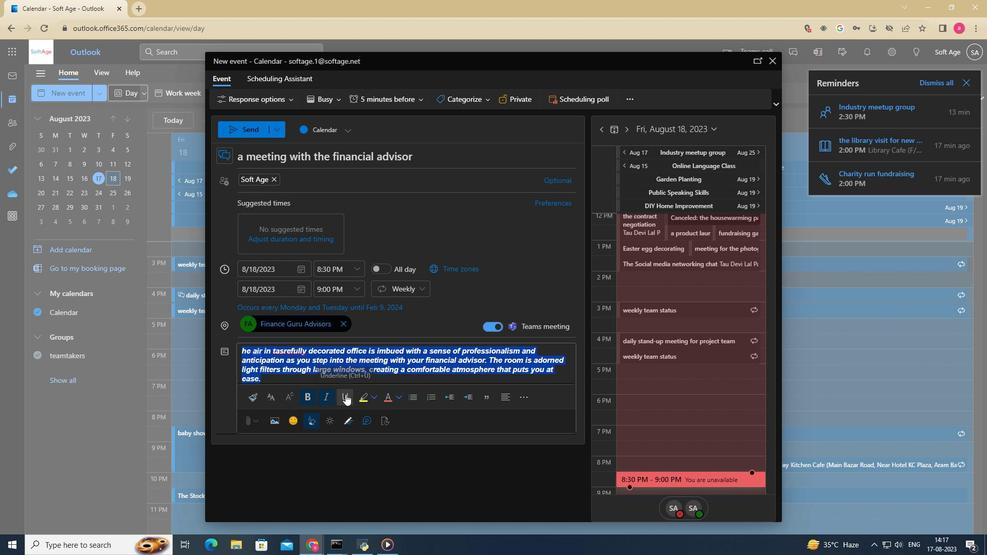 
Action: Mouse pressed left at (345, 394)
Screenshot: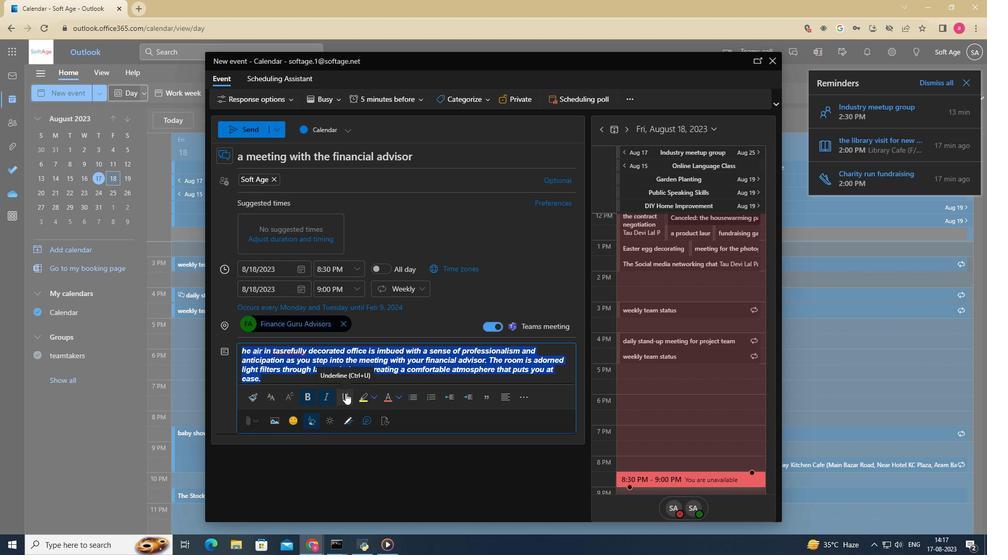 
Action: Mouse moved to (345, 393)
Screenshot: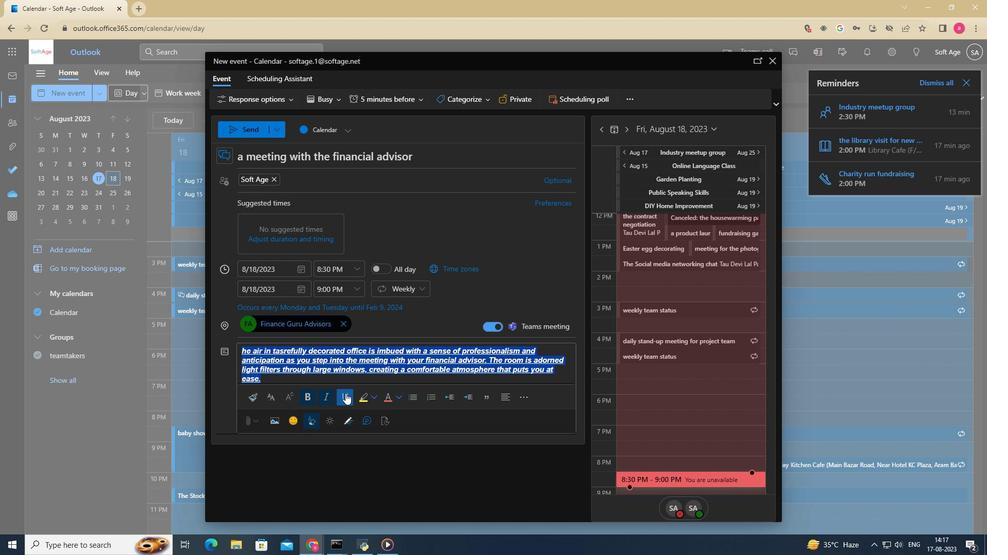 
Action: Mouse pressed left at (345, 393)
Screenshot: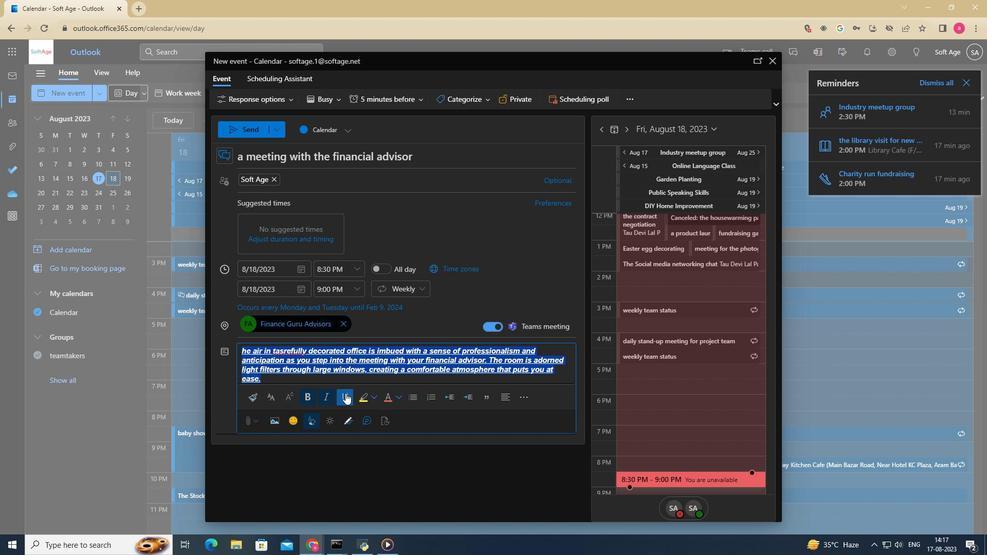 
Action: Mouse moved to (396, 396)
Screenshot: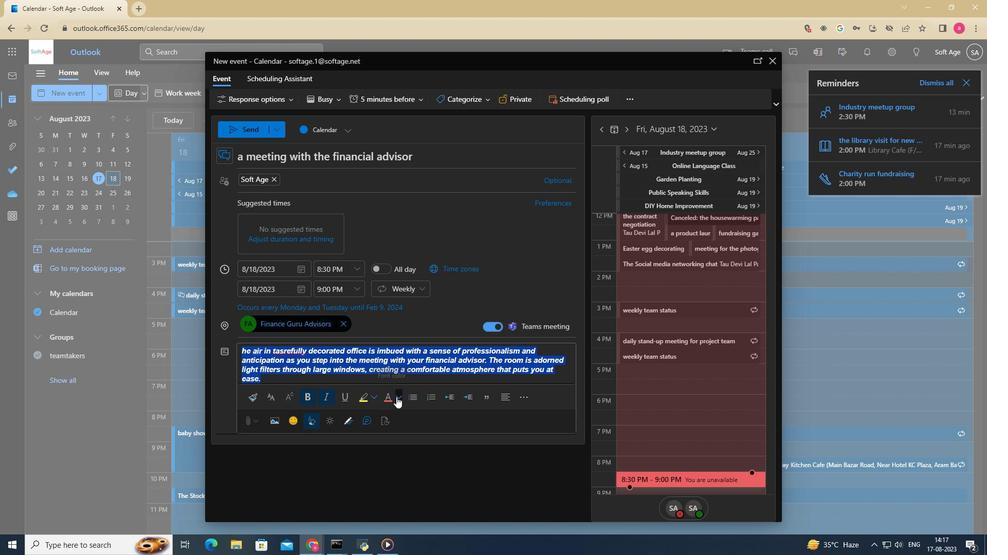 
Action: Mouse pressed left at (396, 396)
Screenshot: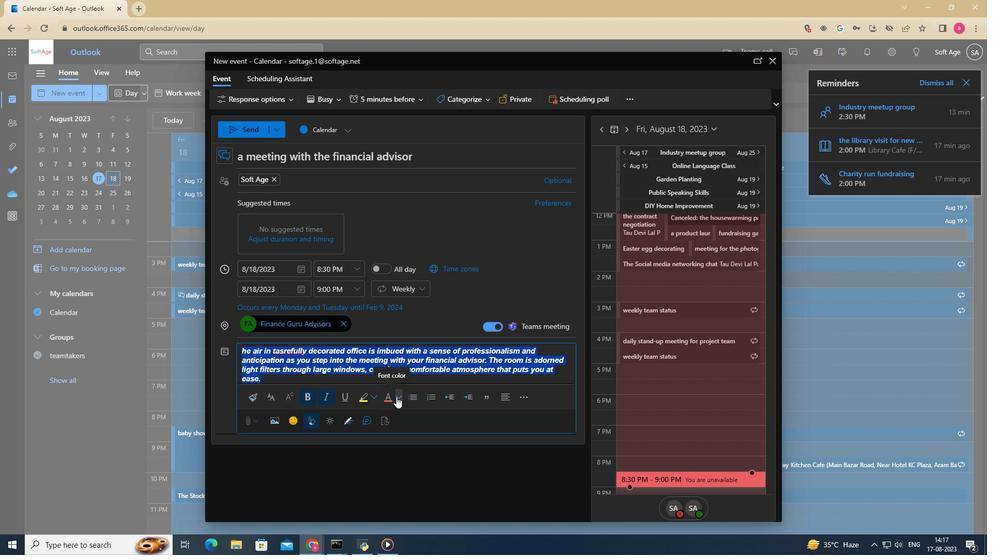 
Action: Mouse moved to (427, 439)
Screenshot: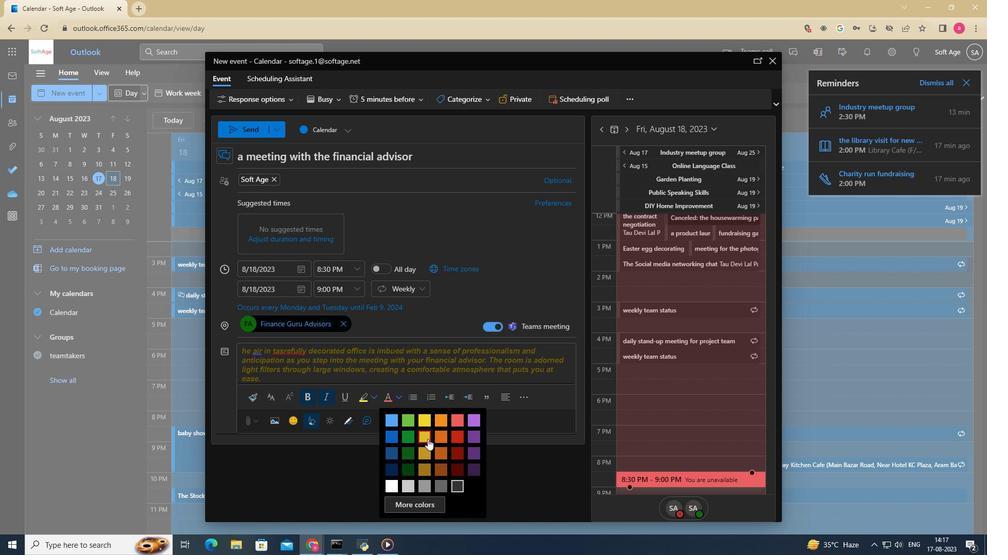 
Action: Mouse pressed left at (427, 439)
Screenshot: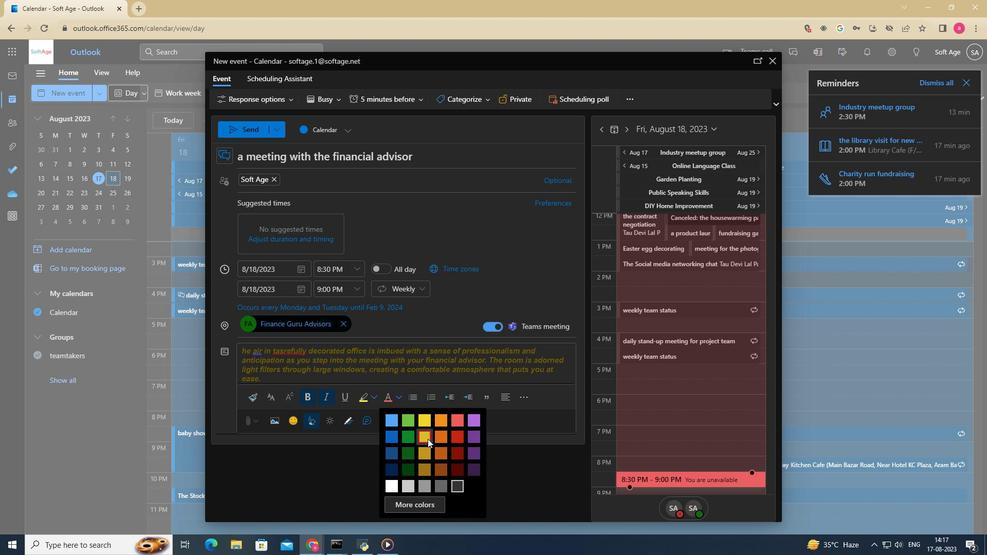 
Action: Mouse moved to (524, 399)
Screenshot: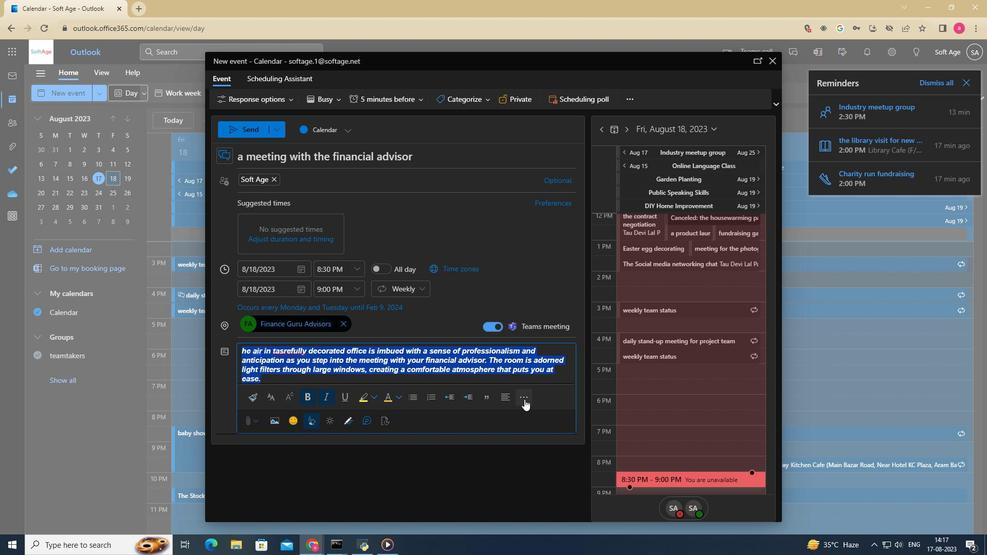 
Action: Mouse pressed left at (524, 399)
Screenshot: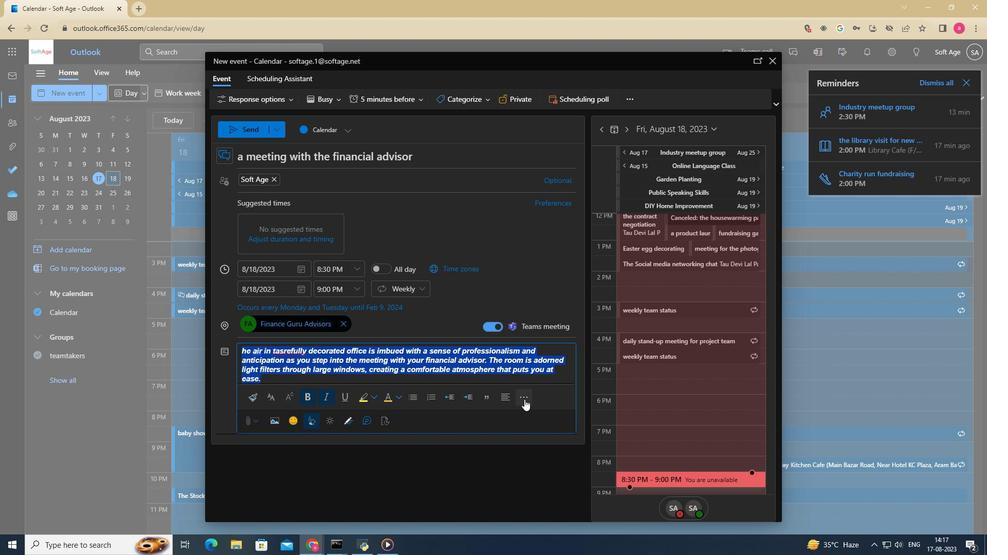 
Action: Mouse moved to (526, 328)
Screenshot: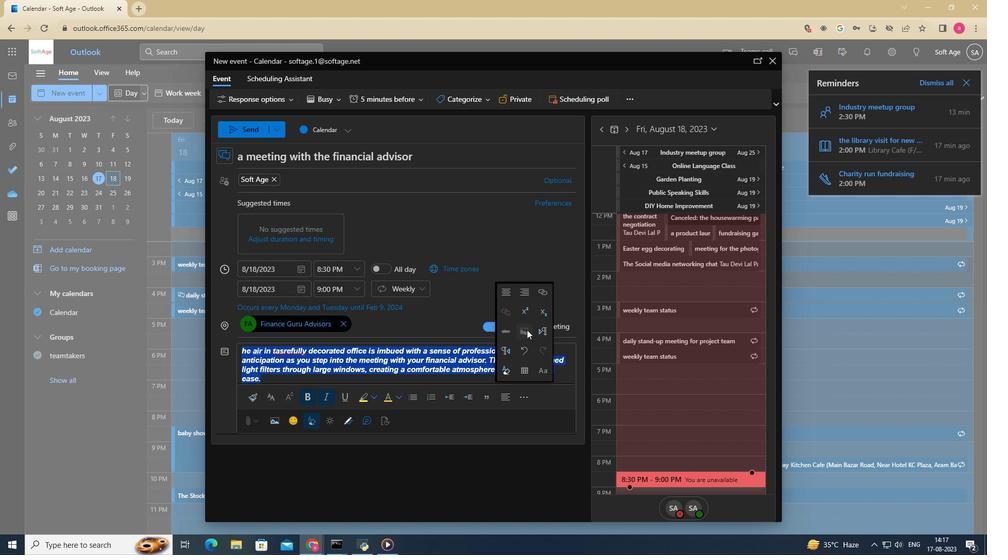 
Action: Mouse scrolled (526, 328) with delta (0, 0)
Screenshot: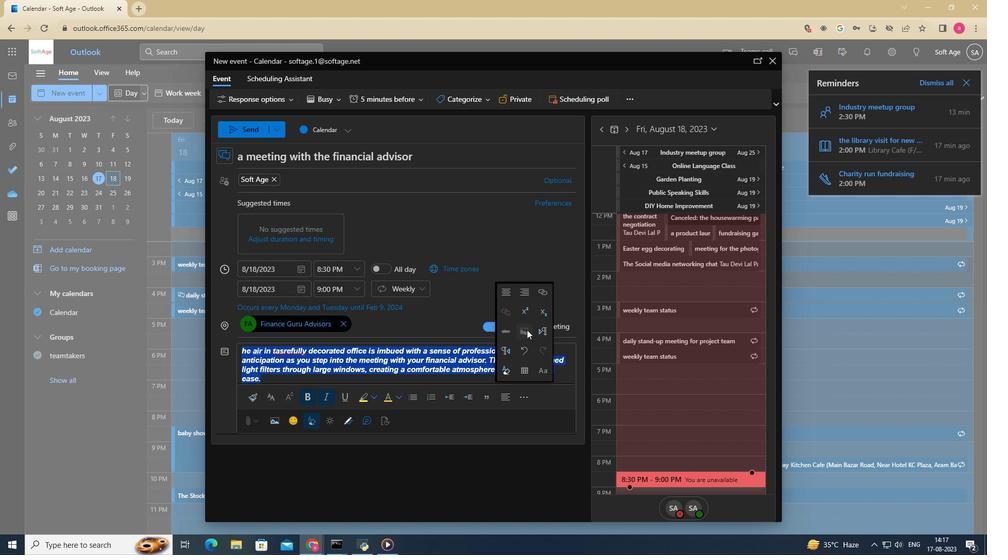 
Action: Mouse moved to (527, 330)
Screenshot: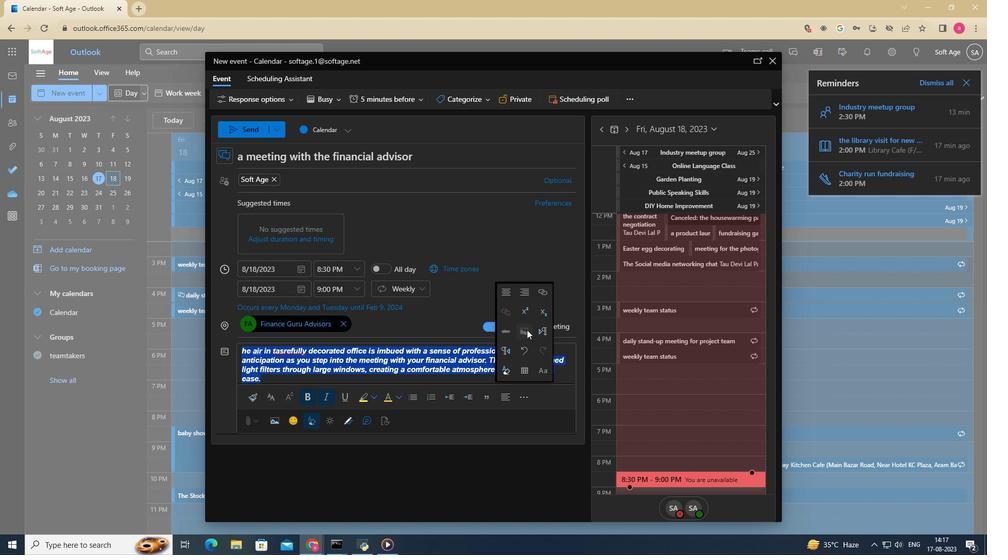 
Action: Mouse scrolled (527, 329) with delta (0, 0)
Screenshot: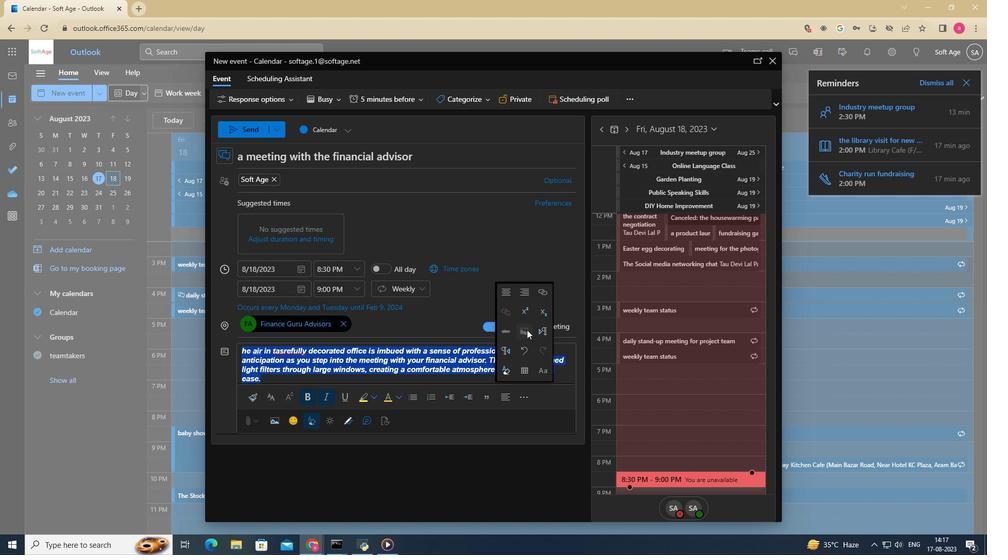 
Action: Mouse moved to (512, 291)
Screenshot: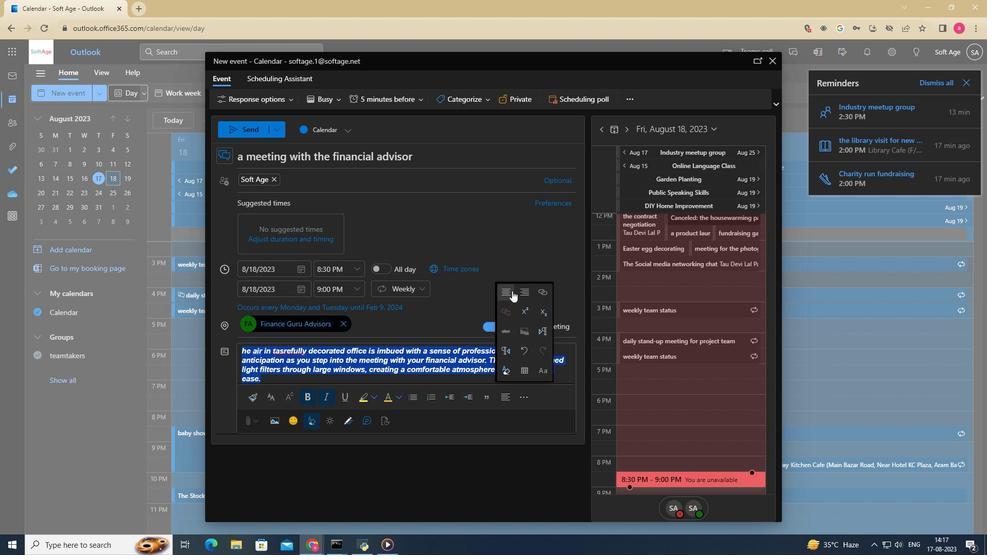 
Action: Mouse pressed left at (512, 291)
Screenshot: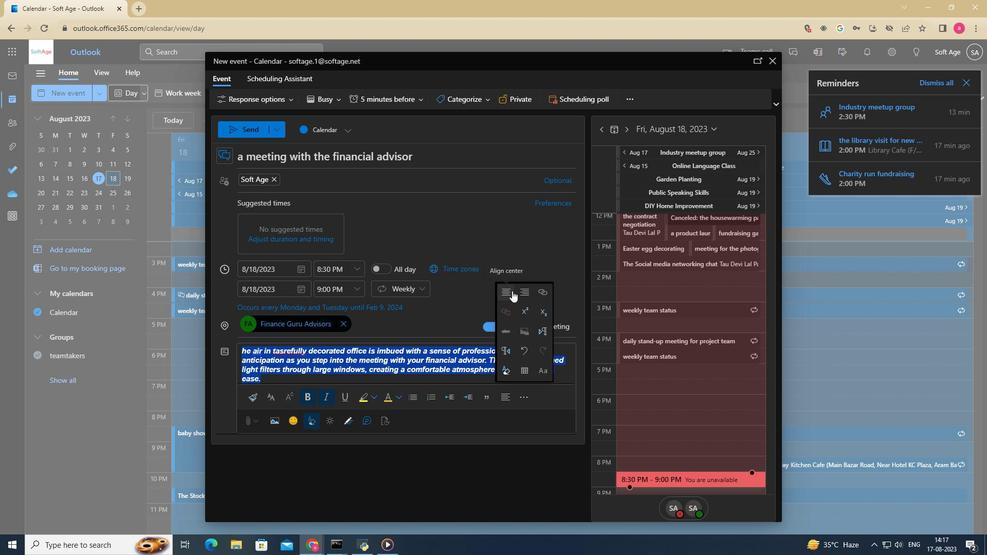 
Action: Mouse moved to (455, 378)
Screenshot: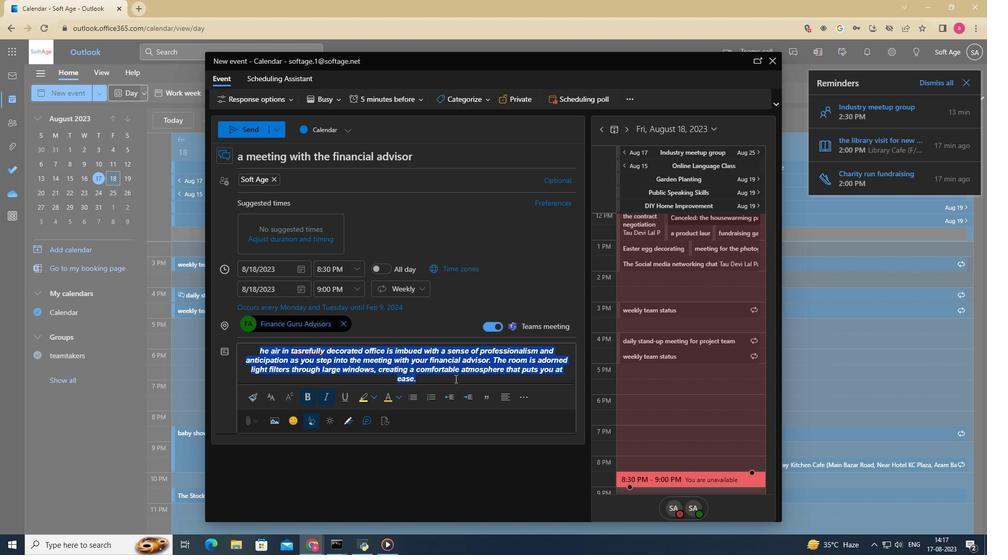 
Action: Mouse pressed left at (455, 378)
Screenshot: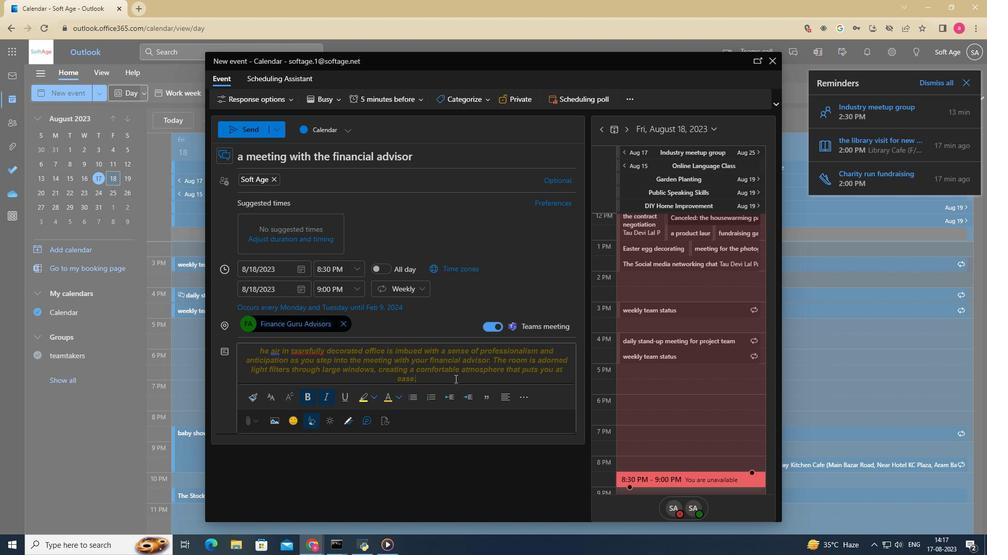 
Action: Mouse moved to (300, 418)
Screenshot: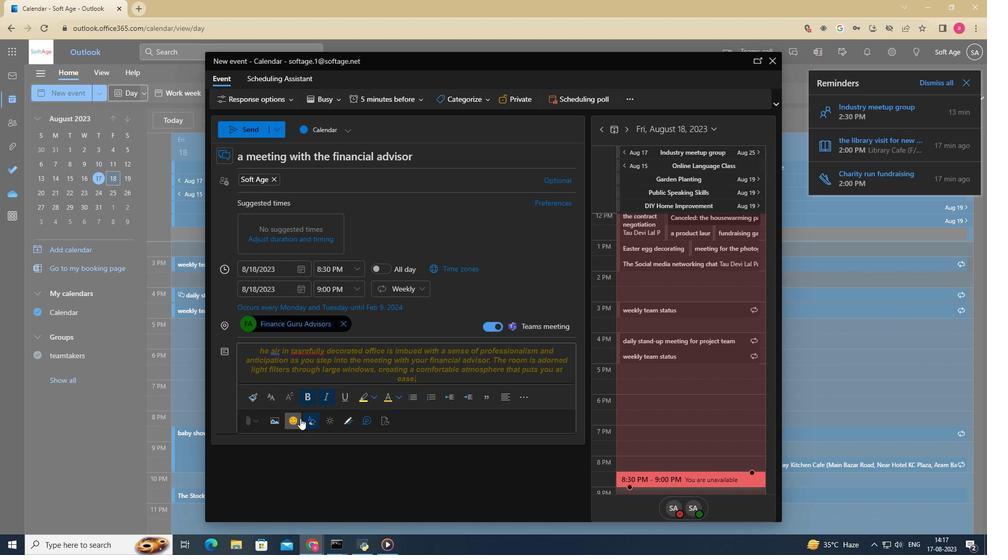 
Action: Mouse pressed left at (300, 418)
Screenshot: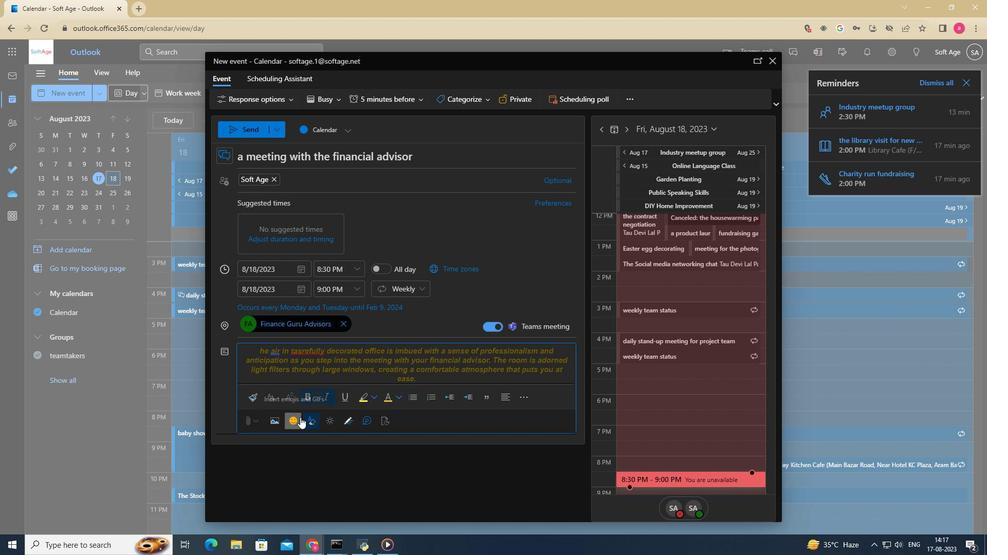 
Action: Mouse moved to (657, 392)
Screenshot: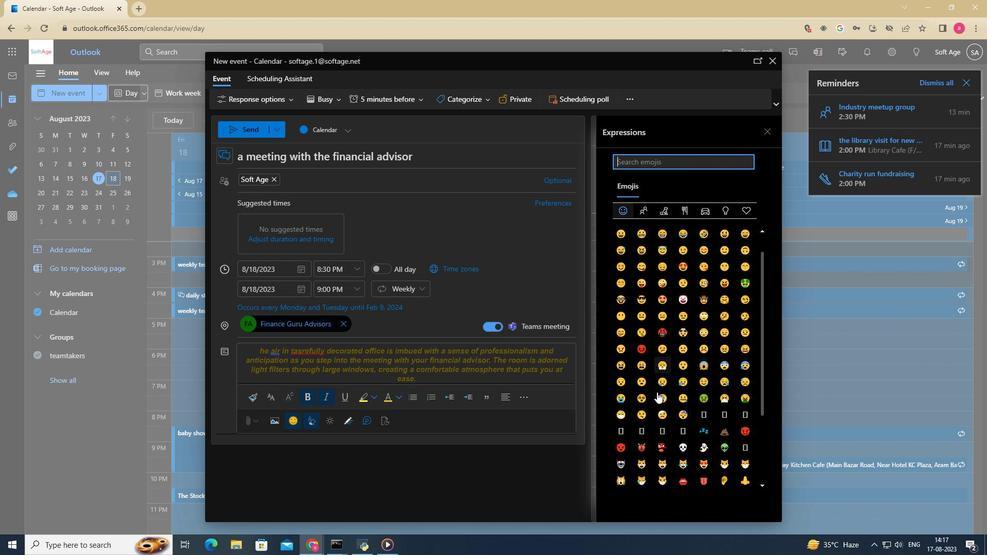 
Action: Mouse scrolled (657, 391) with delta (0, 0)
Screenshot: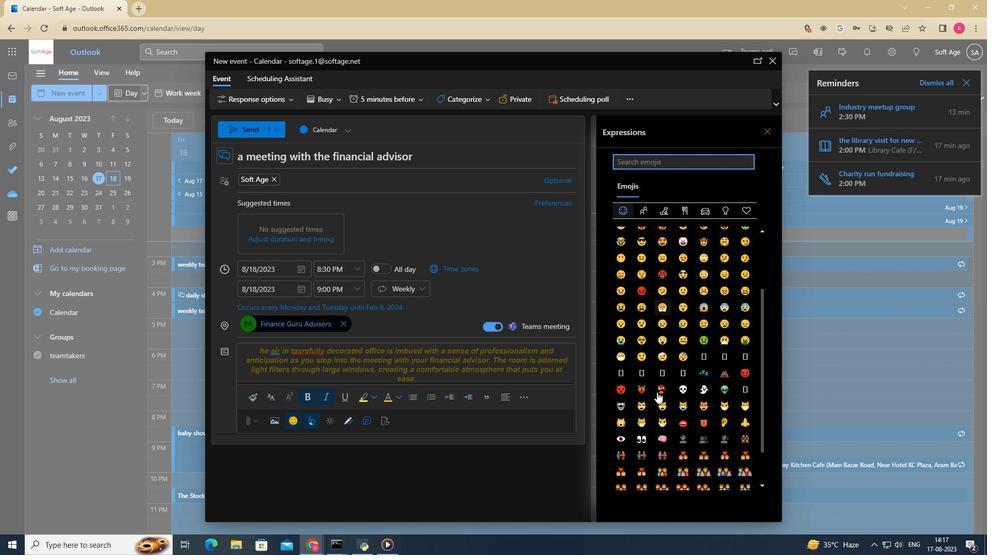 
Action: Mouse scrolled (657, 391) with delta (0, 0)
Screenshot: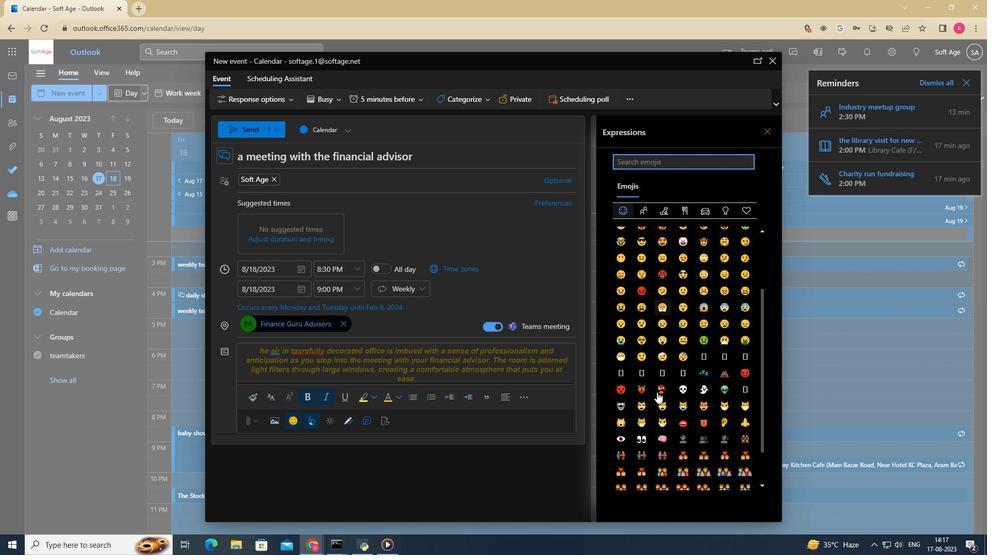 
Action: Mouse scrolled (657, 391) with delta (0, 0)
Screenshot: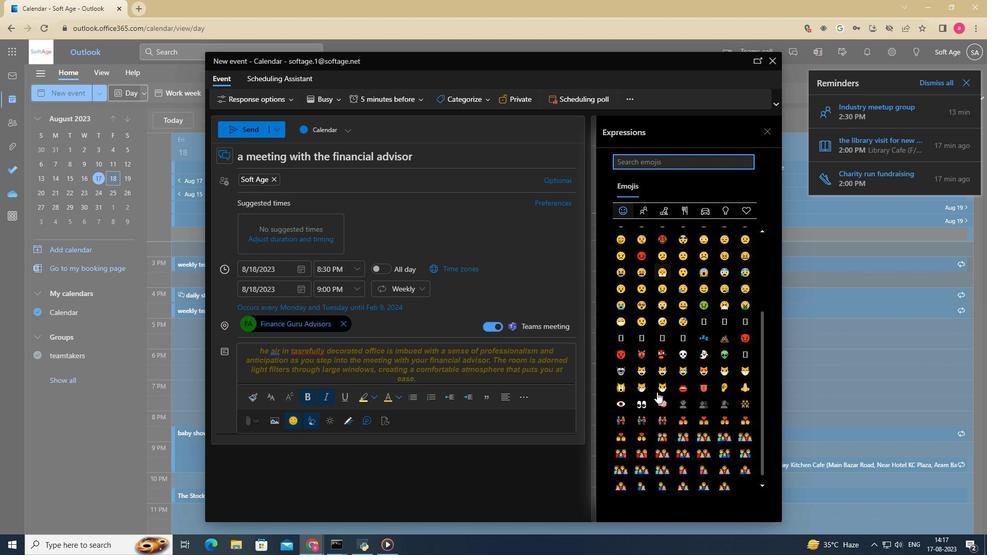 
Action: Mouse scrolled (657, 391) with delta (0, 0)
Screenshot: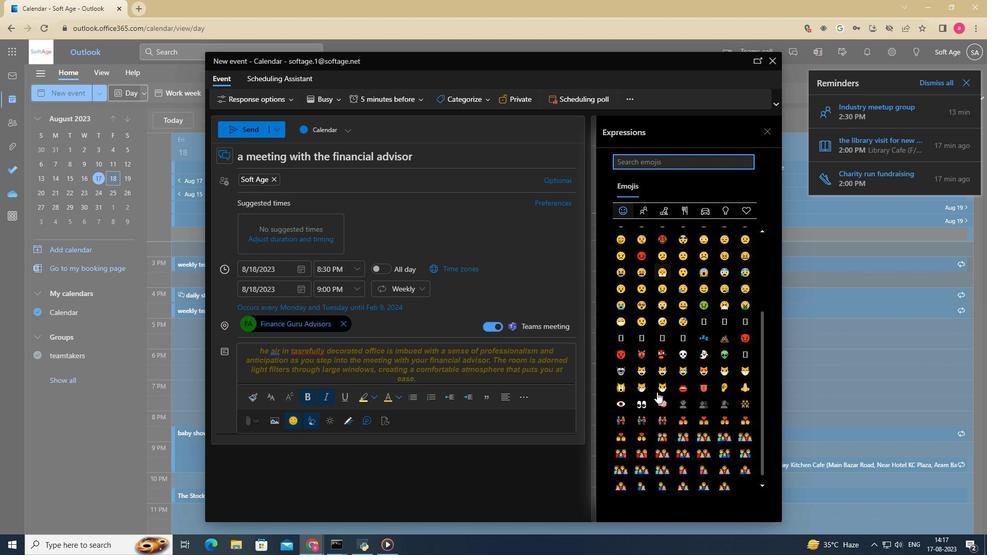 
Action: Mouse scrolled (657, 391) with delta (0, 0)
Screenshot: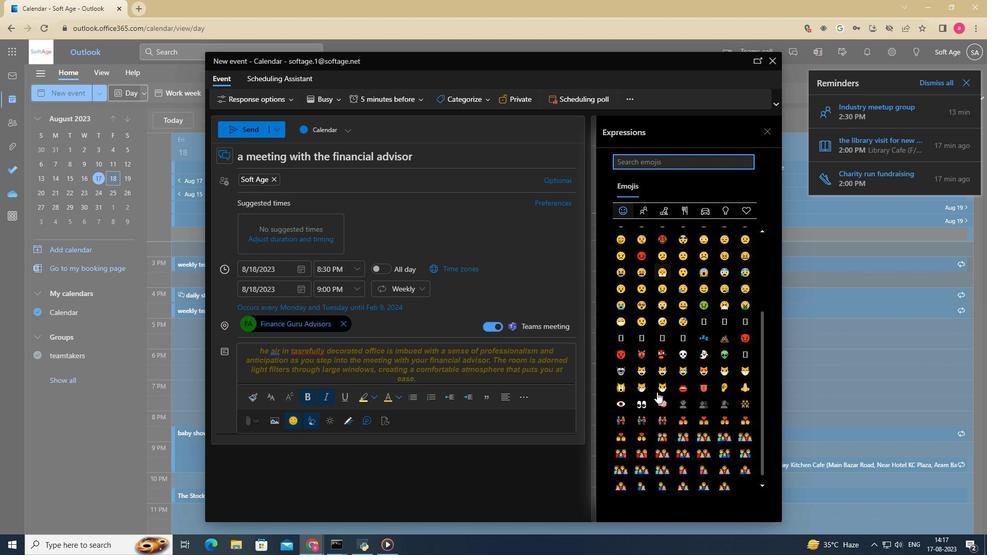 
Action: Mouse scrolled (657, 391) with delta (0, 0)
Screenshot: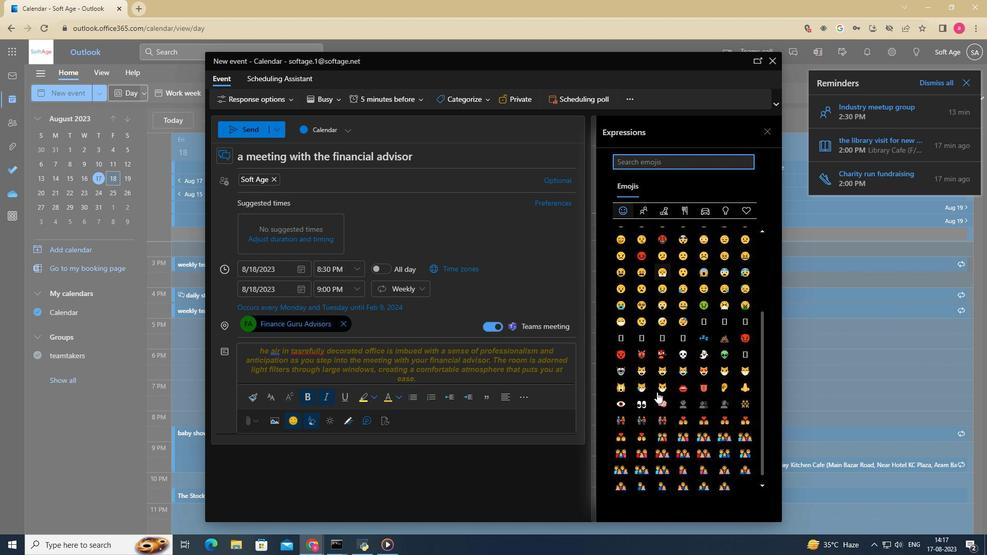 
Action: Mouse scrolled (657, 391) with delta (0, 0)
Screenshot: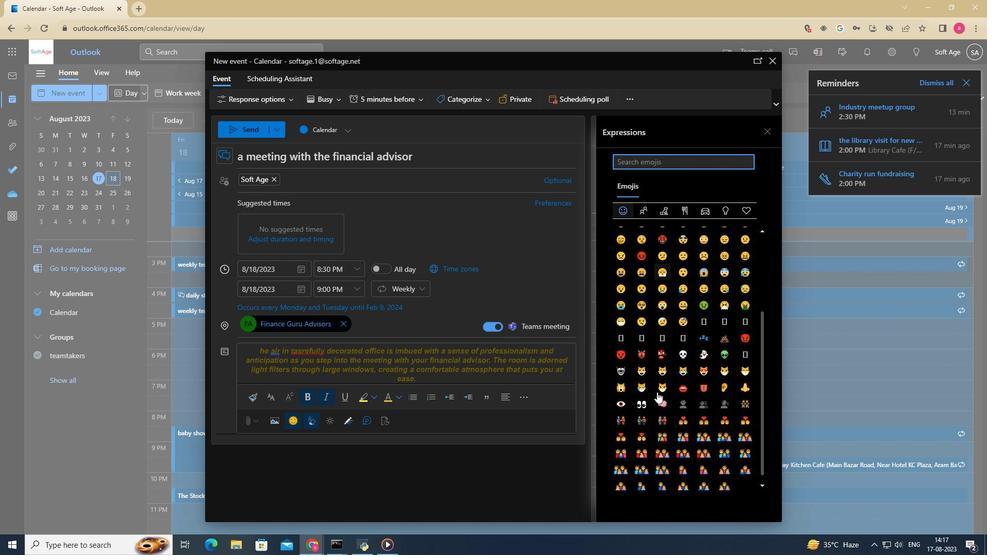 
Action: Mouse moved to (658, 390)
Screenshot: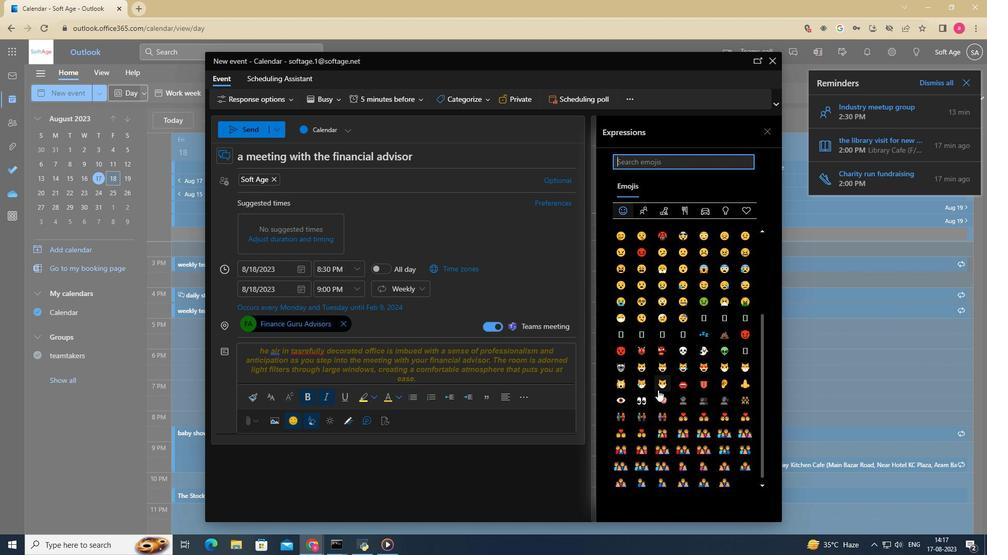 
Action: Mouse scrolled (658, 389) with delta (0, 0)
Screenshot: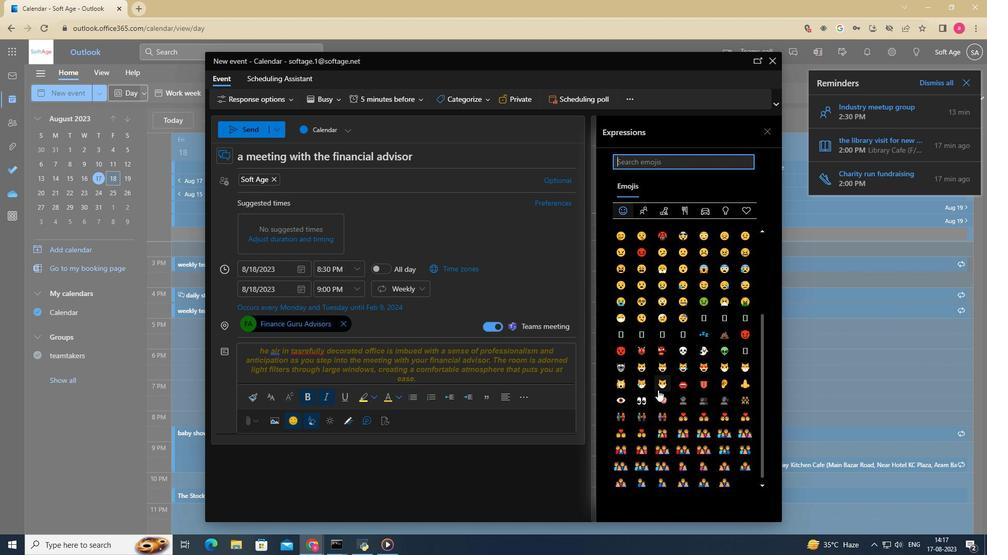 
Action: Mouse scrolled (658, 389) with delta (0, 0)
Screenshot: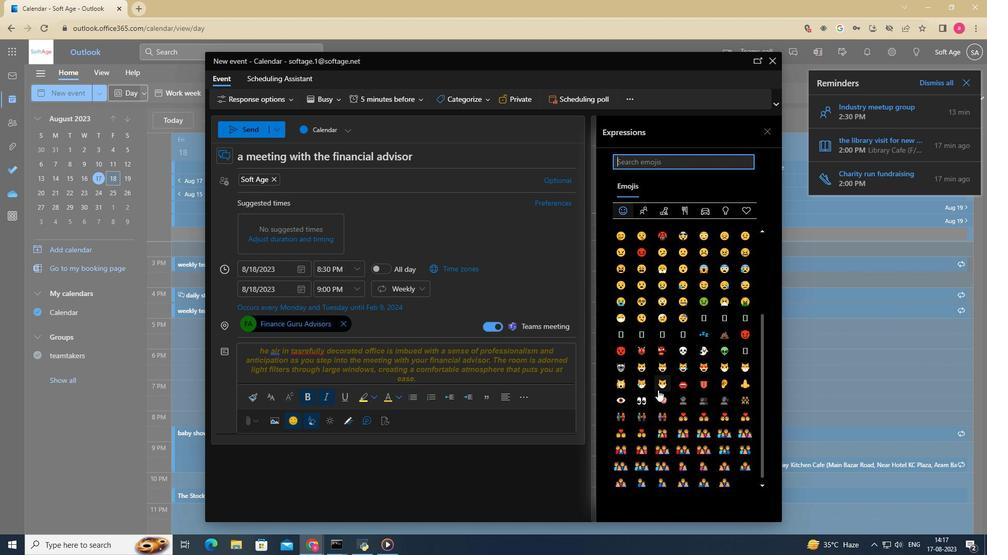 
Action: Mouse scrolled (658, 389) with delta (0, 0)
Screenshot: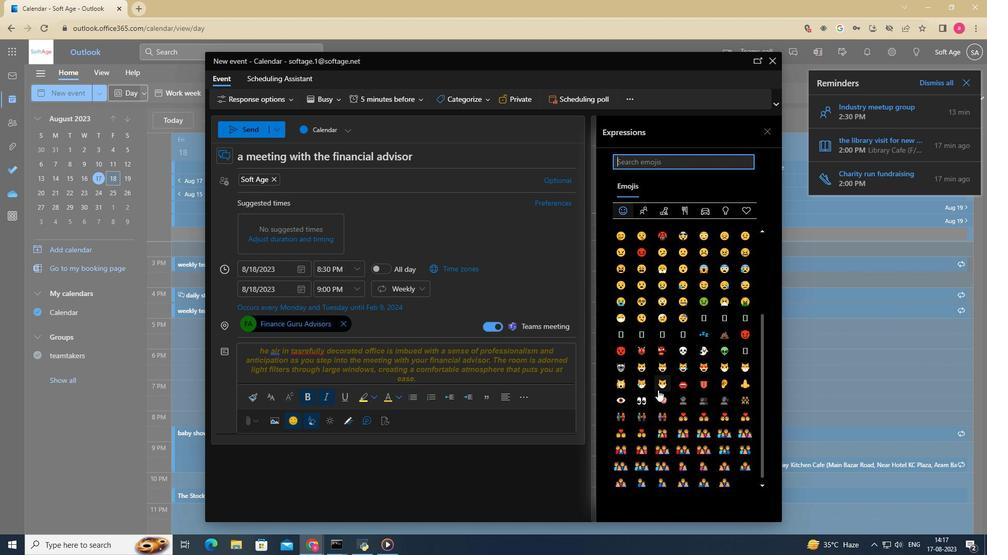
Action: Mouse scrolled (658, 389) with delta (0, 0)
Screenshot: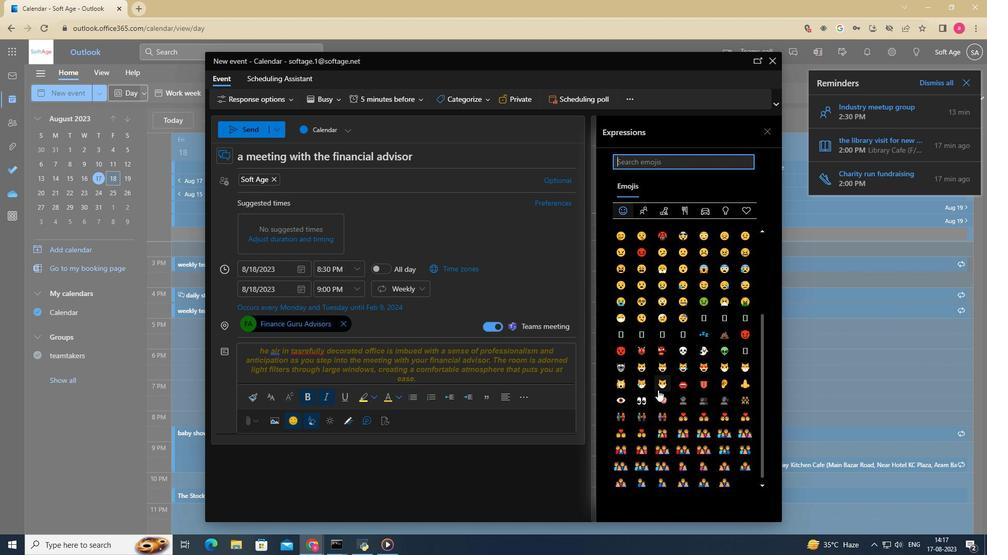 
Action: Mouse scrolled (658, 389) with delta (0, 0)
Screenshot: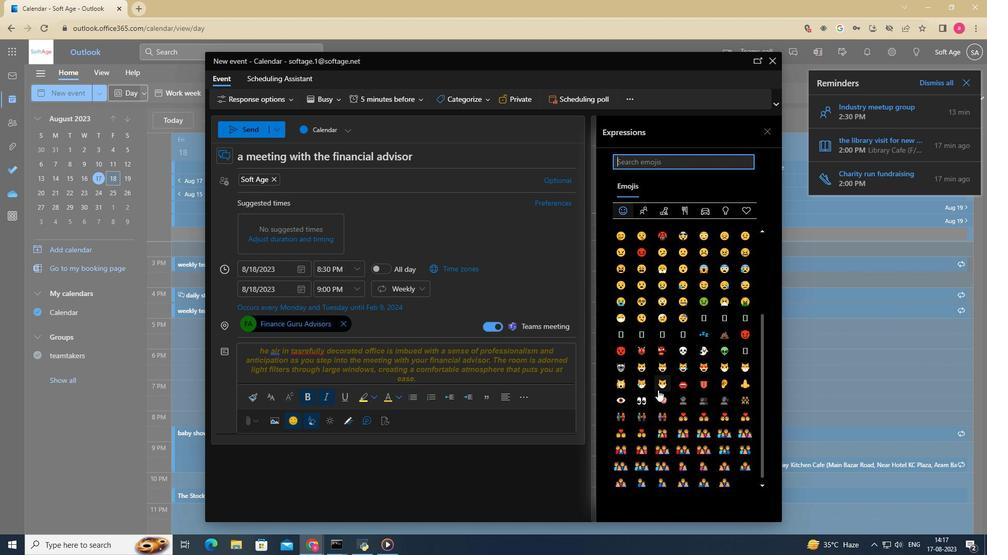 
Action: Mouse moved to (639, 404)
Screenshot: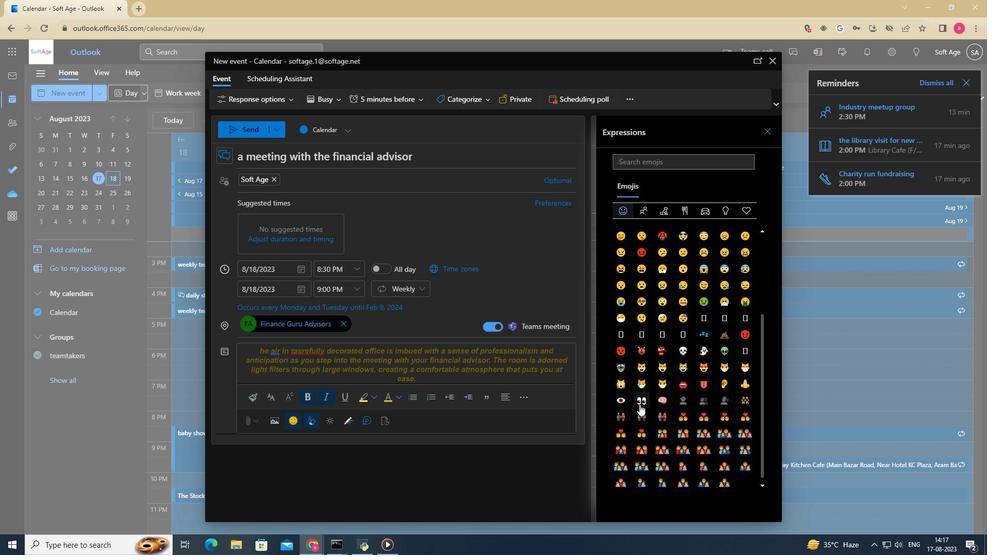 
Action: Mouse pressed left at (639, 404)
Screenshot: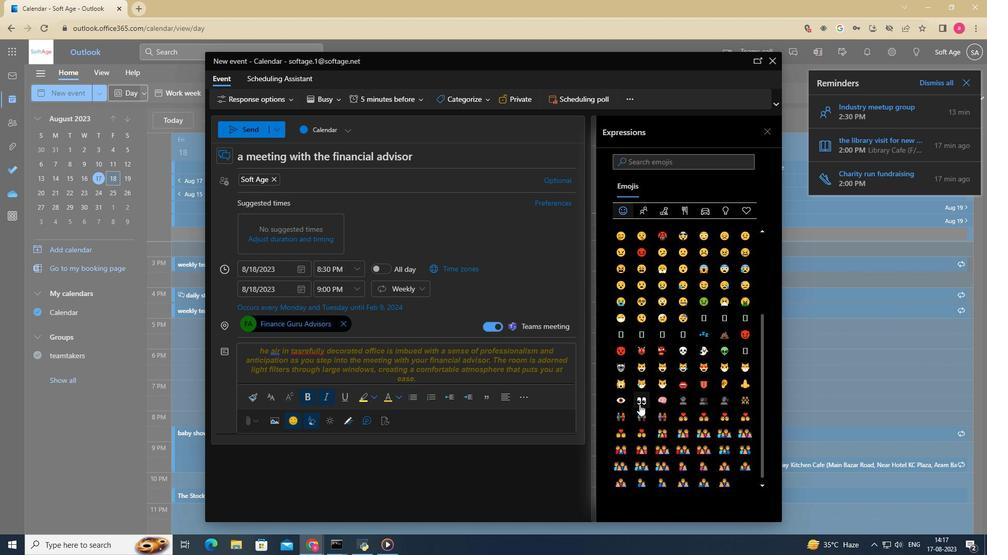 
Action: Mouse moved to (332, 446)
Screenshot: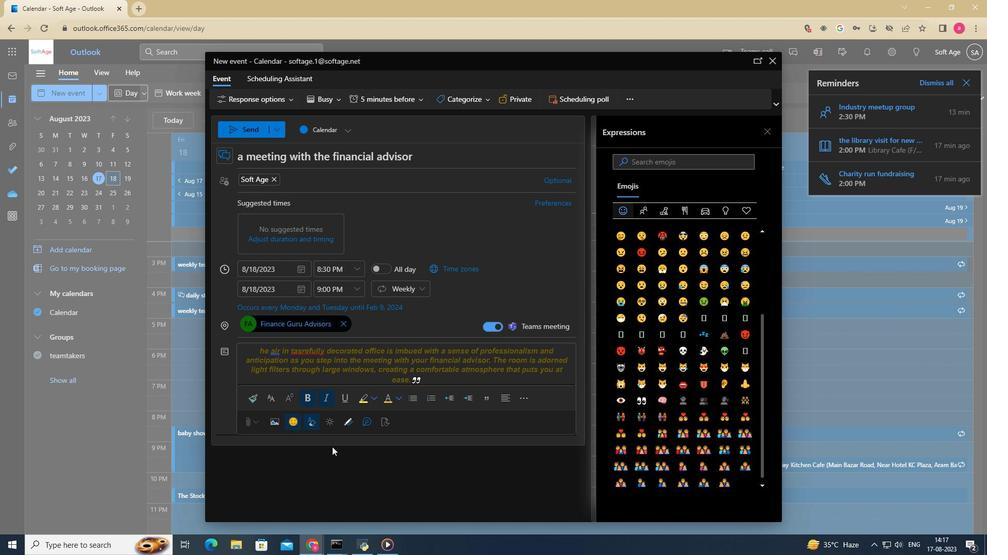 
Action: Mouse pressed left at (332, 446)
Screenshot: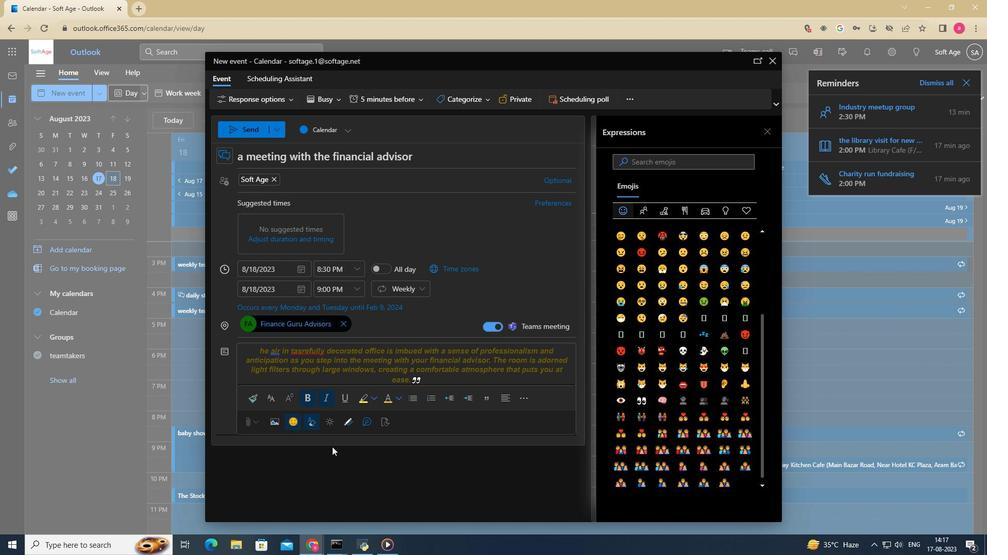 
Action: Mouse moved to (279, 425)
Screenshot: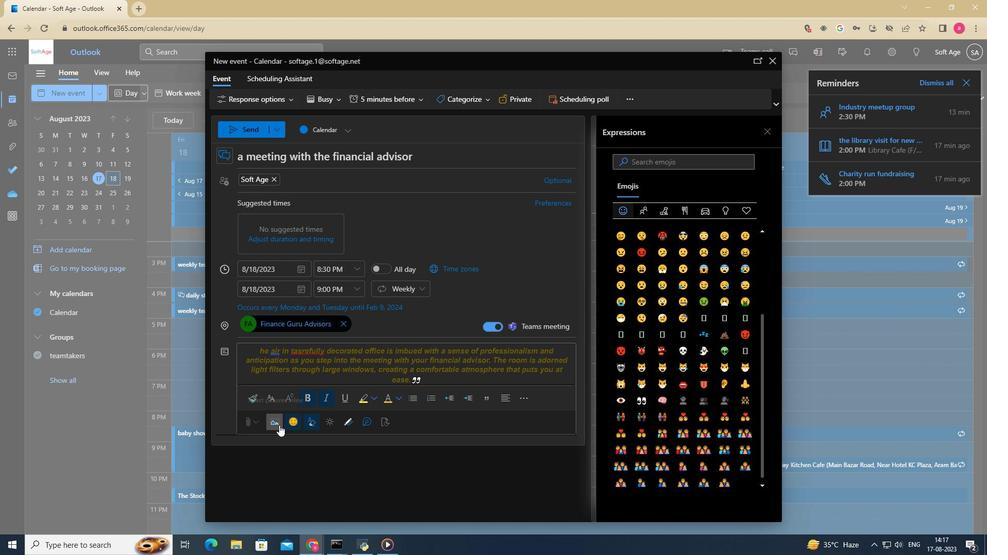 
Action: Mouse pressed left at (279, 425)
Screenshot: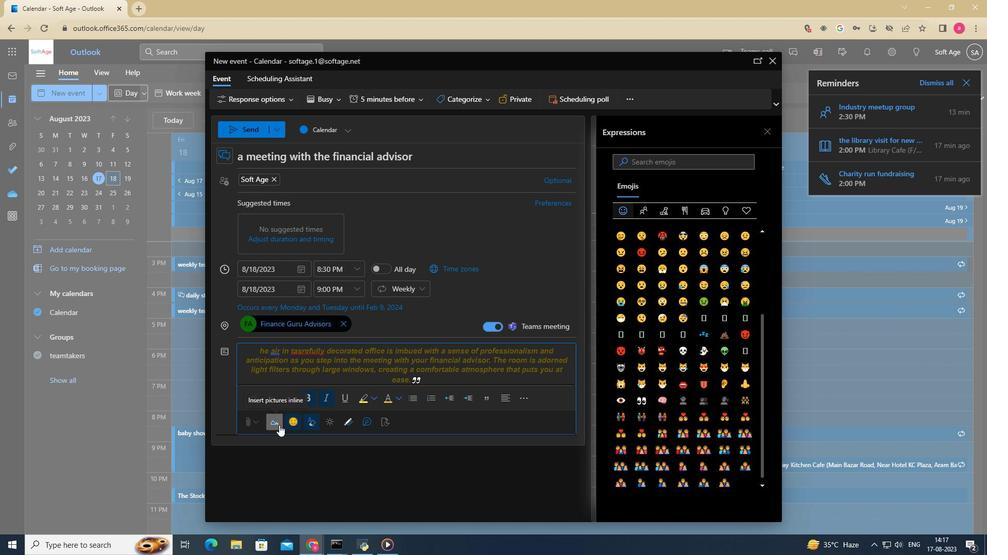 
Action: Mouse moved to (243, 163)
Screenshot: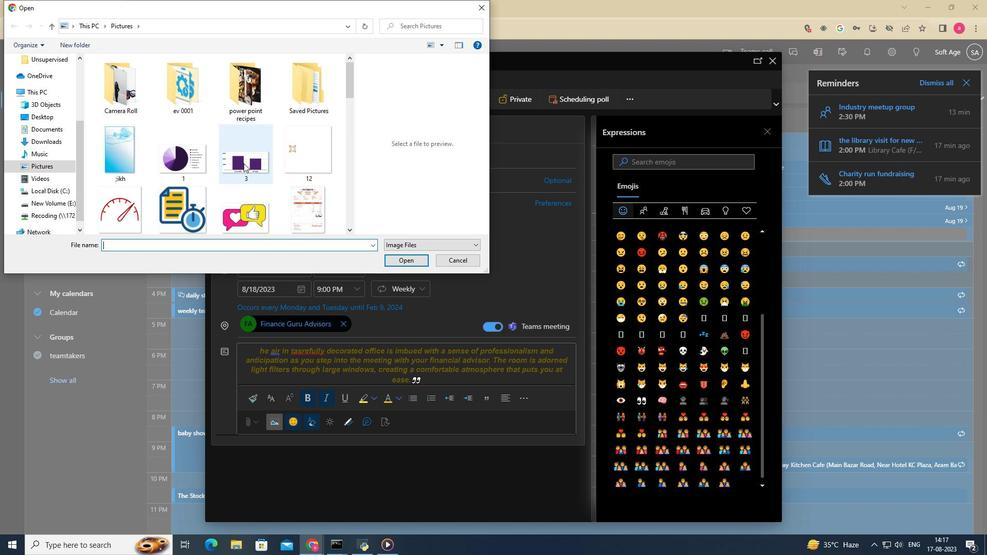 
Action: Mouse scrolled (243, 163) with delta (0, 0)
Screenshot: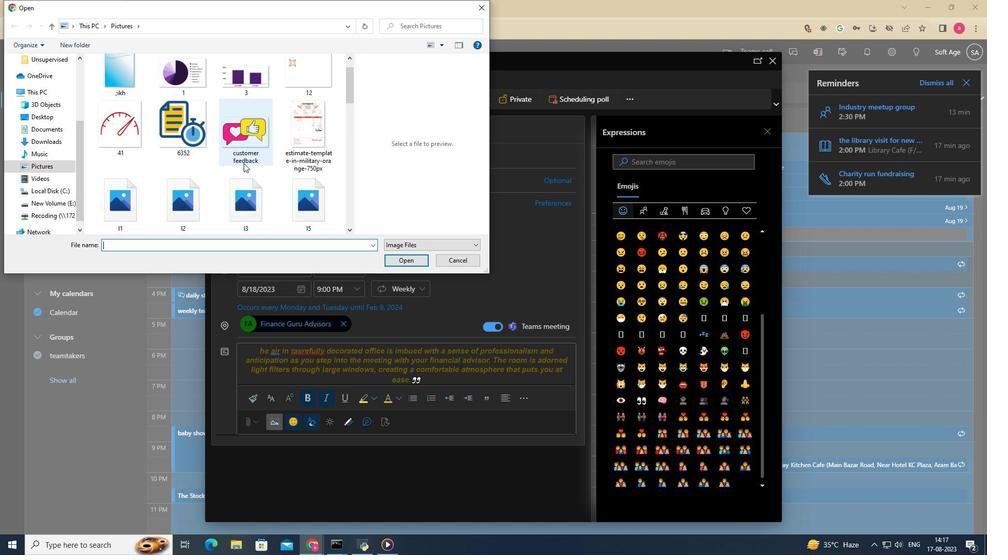 
Action: Mouse scrolled (243, 163) with delta (0, 0)
Screenshot: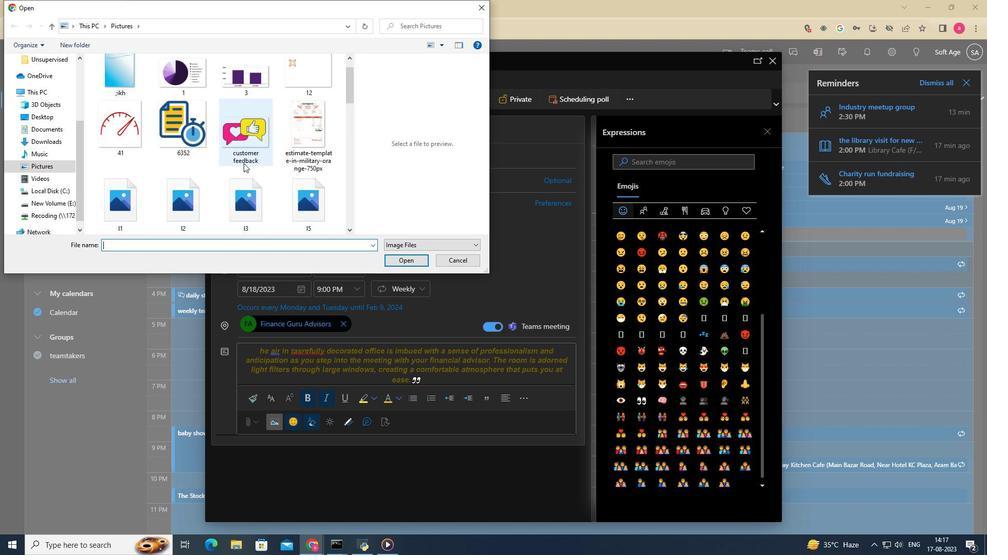 
Action: Mouse scrolled (243, 163) with delta (0, 0)
Screenshot: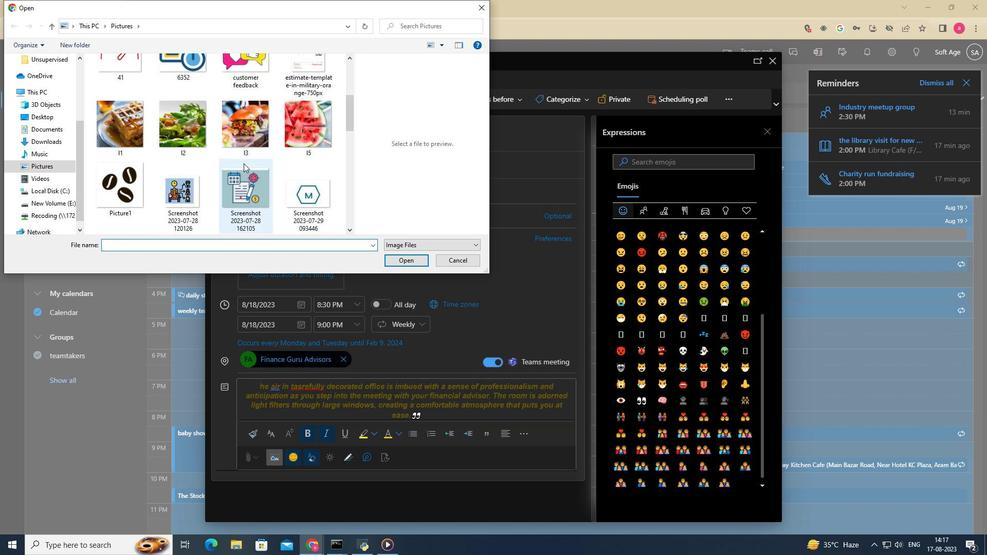 
Action: Mouse scrolled (243, 163) with delta (0, 0)
Screenshot: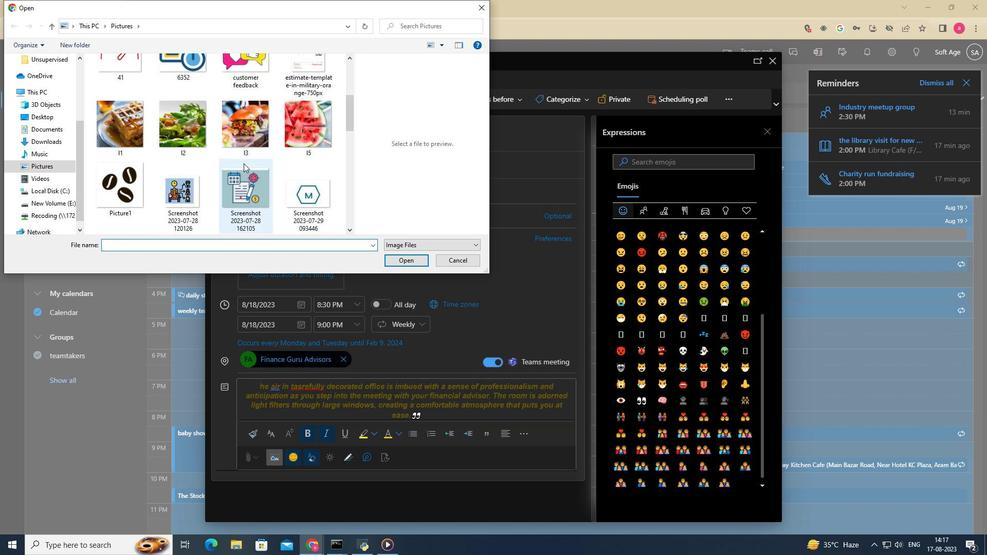 
Action: Mouse moved to (297, 200)
Screenshot: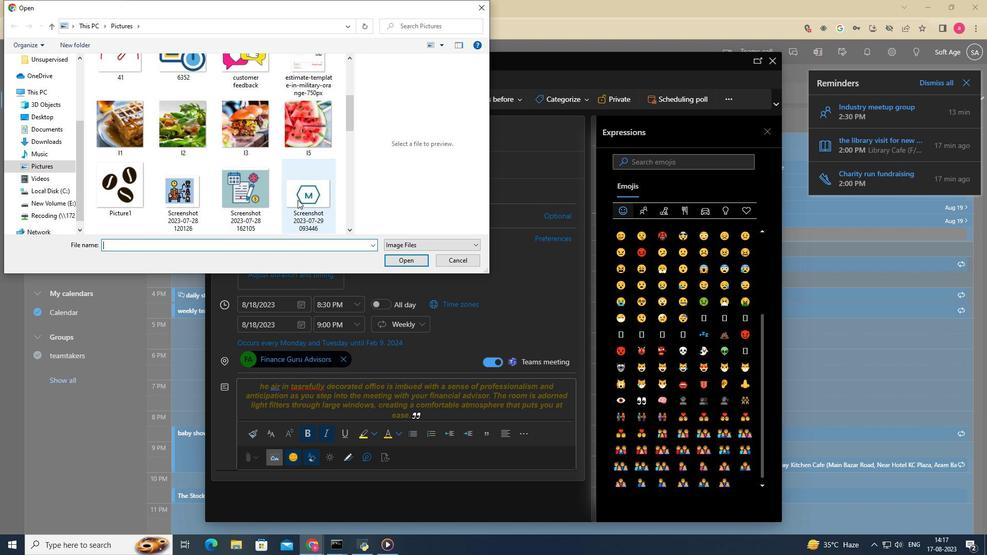 
Action: Mouse pressed left at (297, 200)
Screenshot: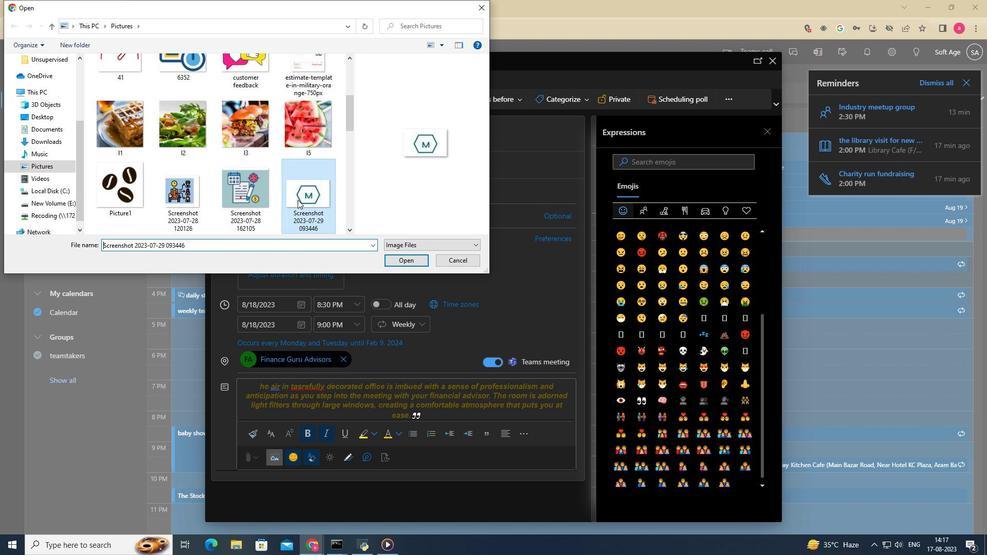 
Action: Mouse moved to (401, 258)
Screenshot: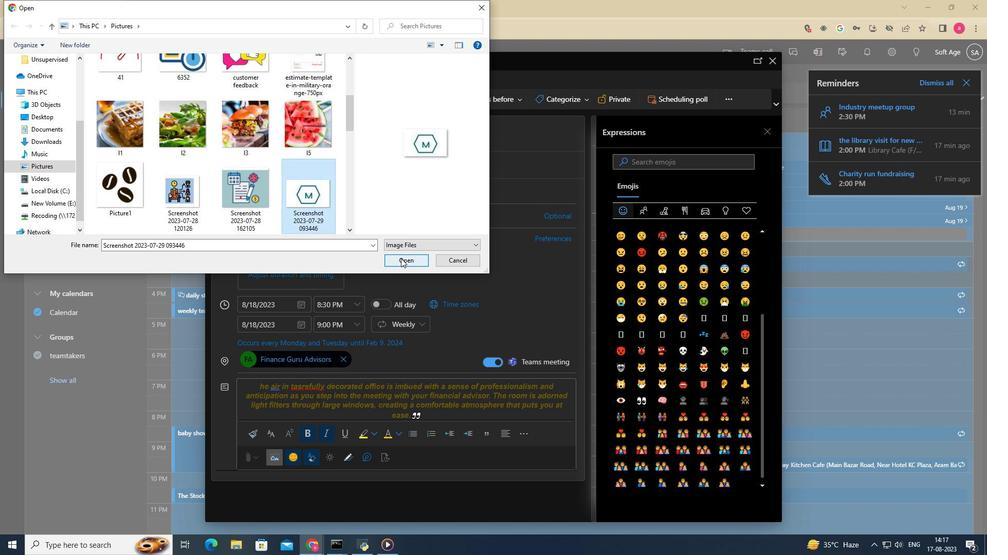 
Action: Mouse pressed left at (401, 258)
Screenshot: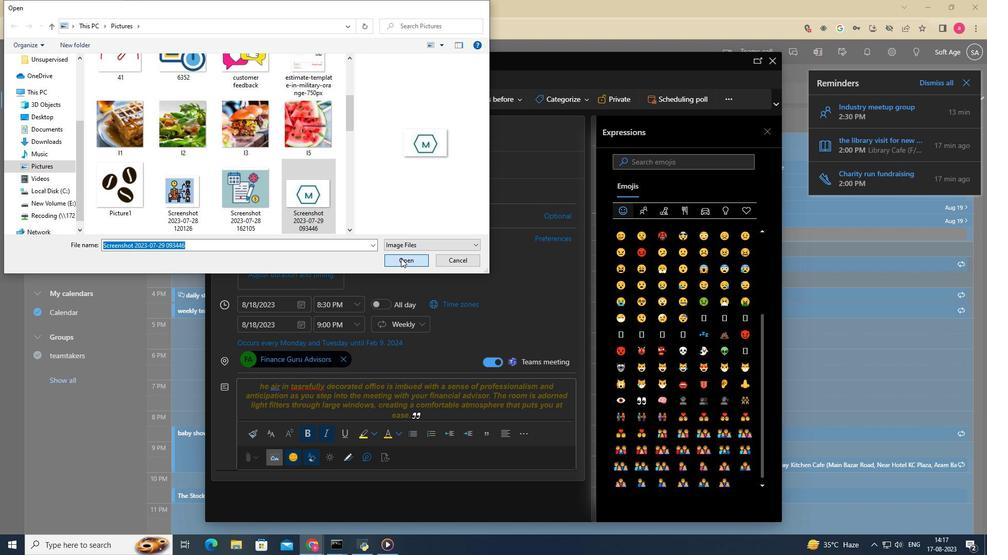 
Action: Mouse moved to (404, 357)
Screenshot: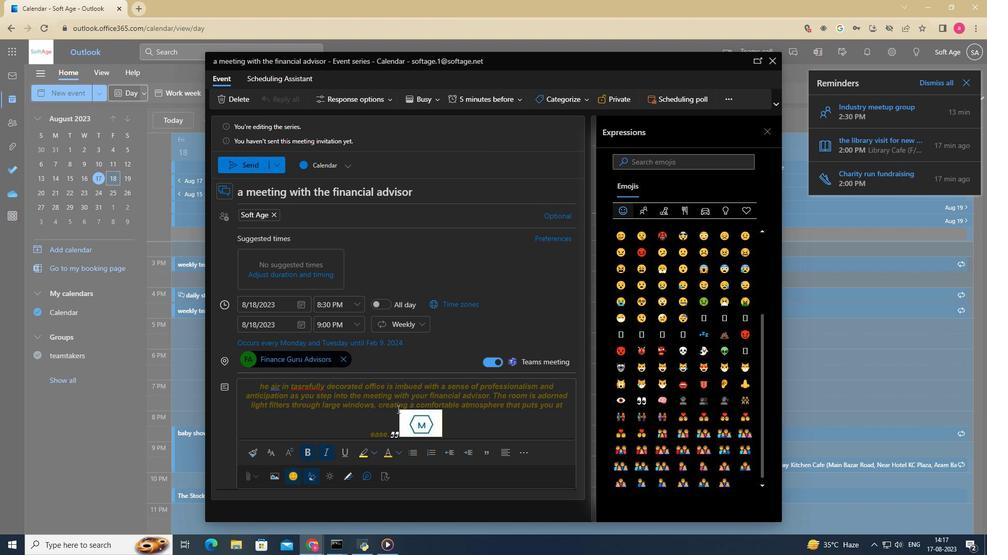 
Action: Mouse scrolled (404, 355) with delta (0, 0)
Screenshot: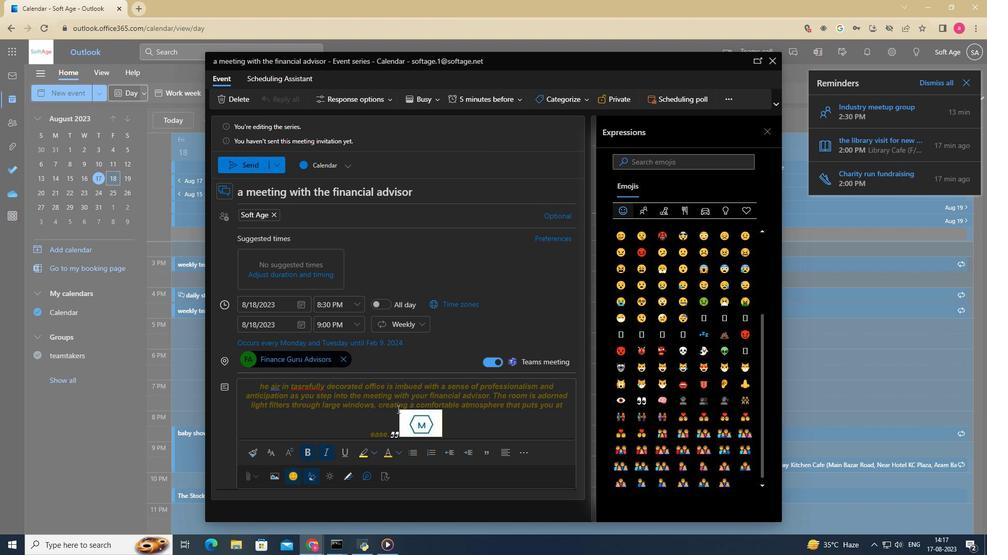 
Action: Mouse scrolled (404, 357) with delta (0, 0)
Screenshot: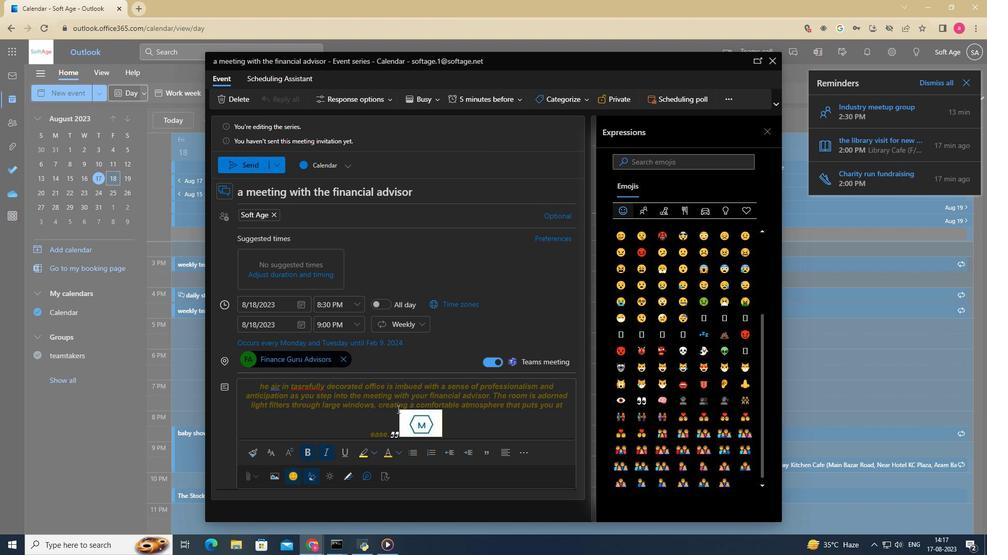 
Action: Mouse scrolled (404, 357) with delta (0, 0)
Screenshot: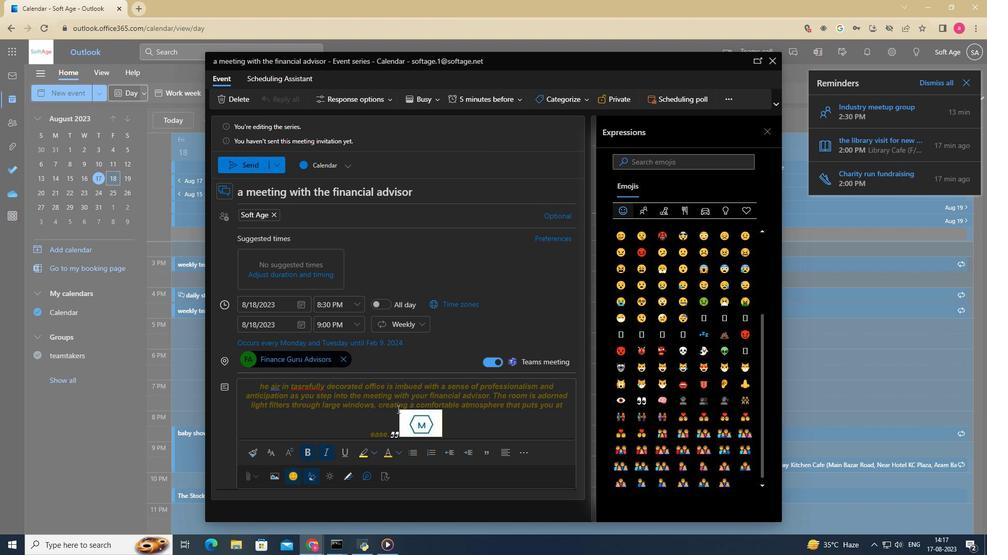 
Action: Mouse scrolled (404, 357) with delta (0, 0)
Screenshot: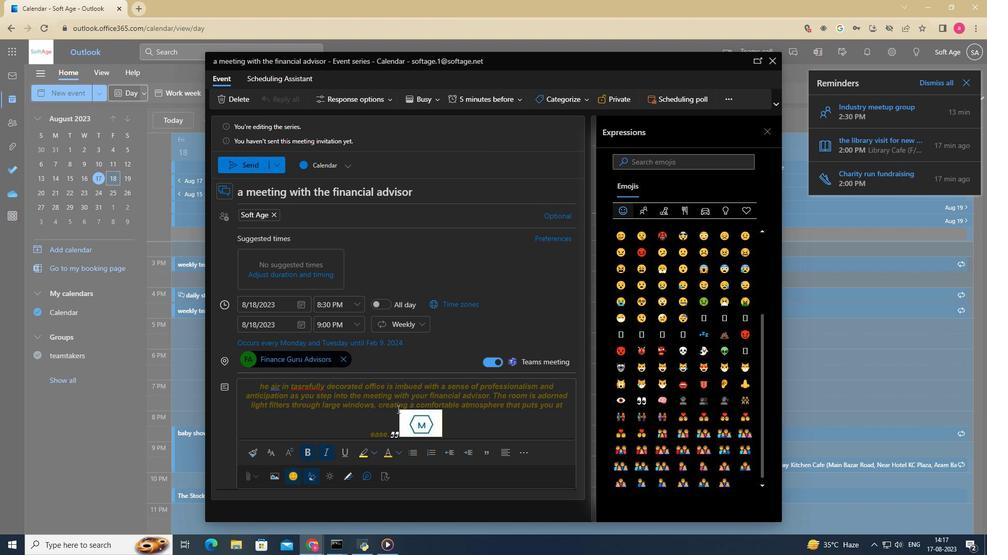 
Action: Mouse scrolled (404, 357) with delta (0, 0)
Screenshot: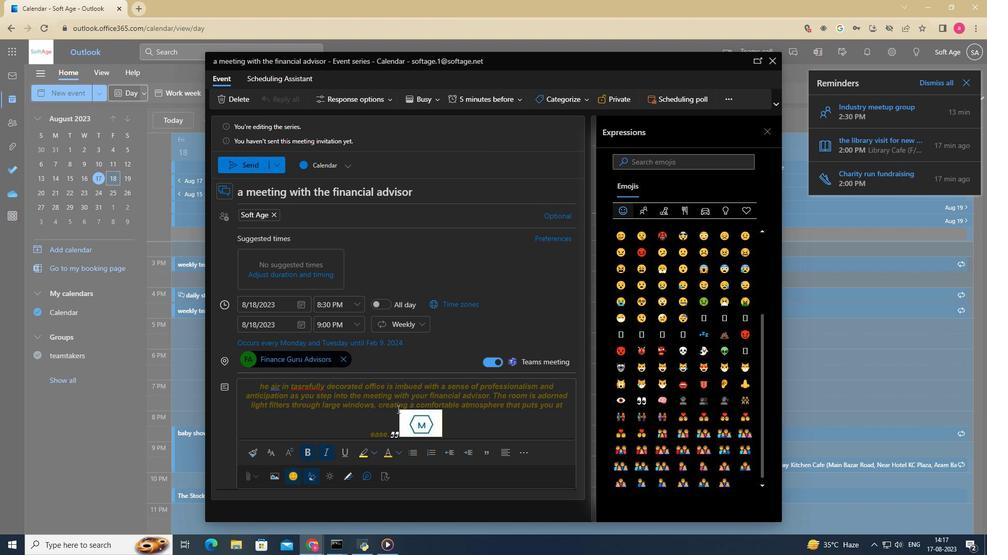 
Action: Mouse moved to (244, 164)
Screenshot: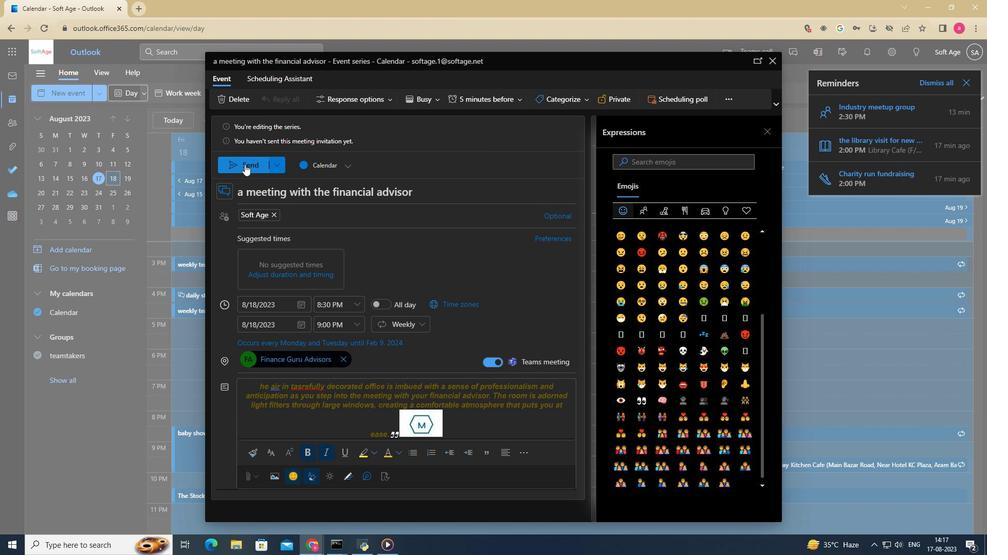 
Action: Mouse pressed left at (244, 164)
Screenshot: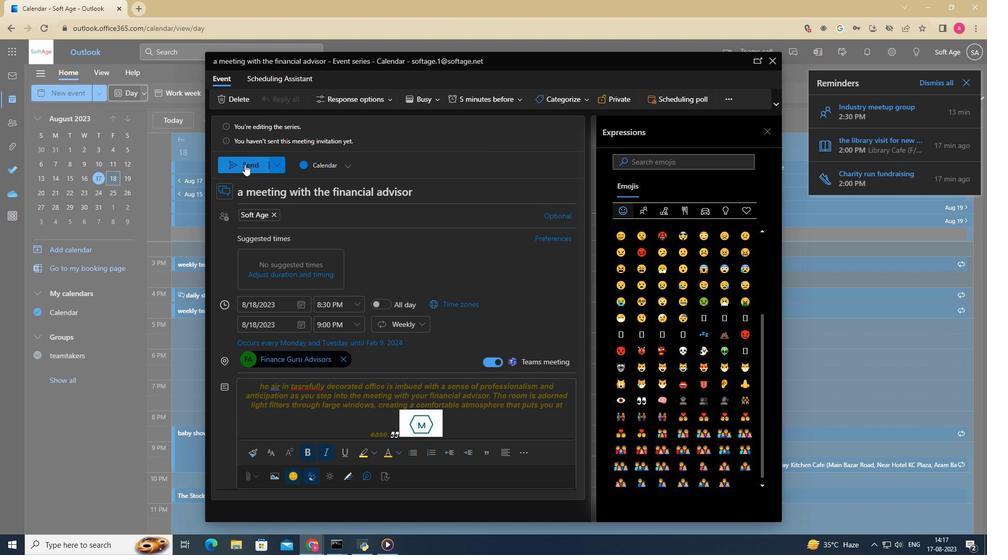 
